 Task: Plan a bus route from Union Square to the Golden Gate Park in San Francisco.
Action: Mouse moved to (372, 122)
Screenshot: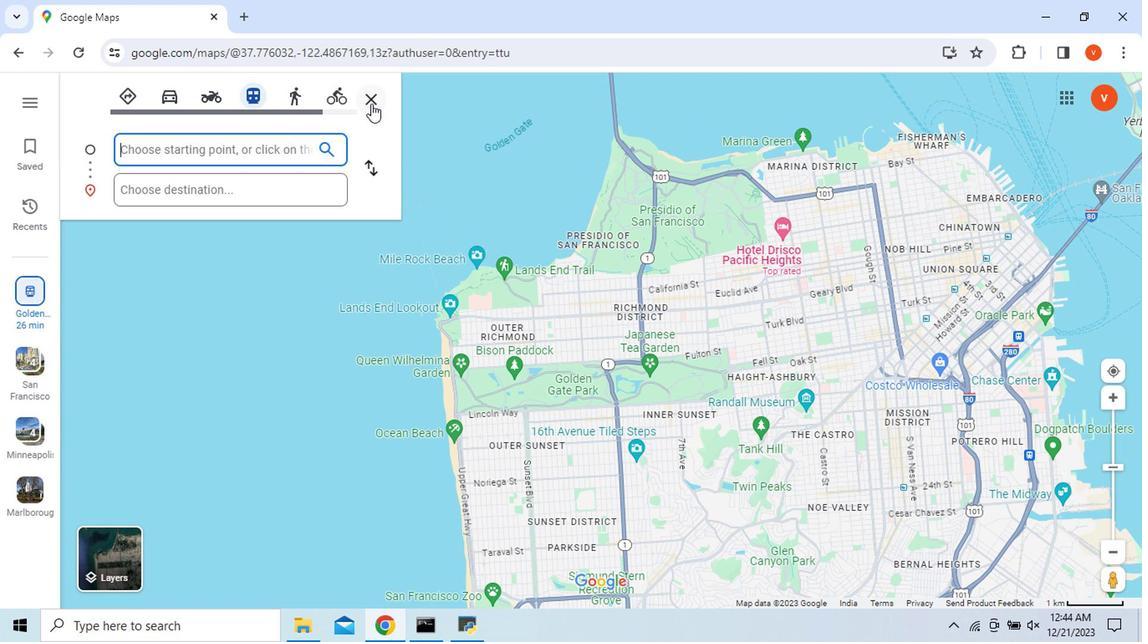 
Action: Mouse pressed left at (372, 122)
Screenshot: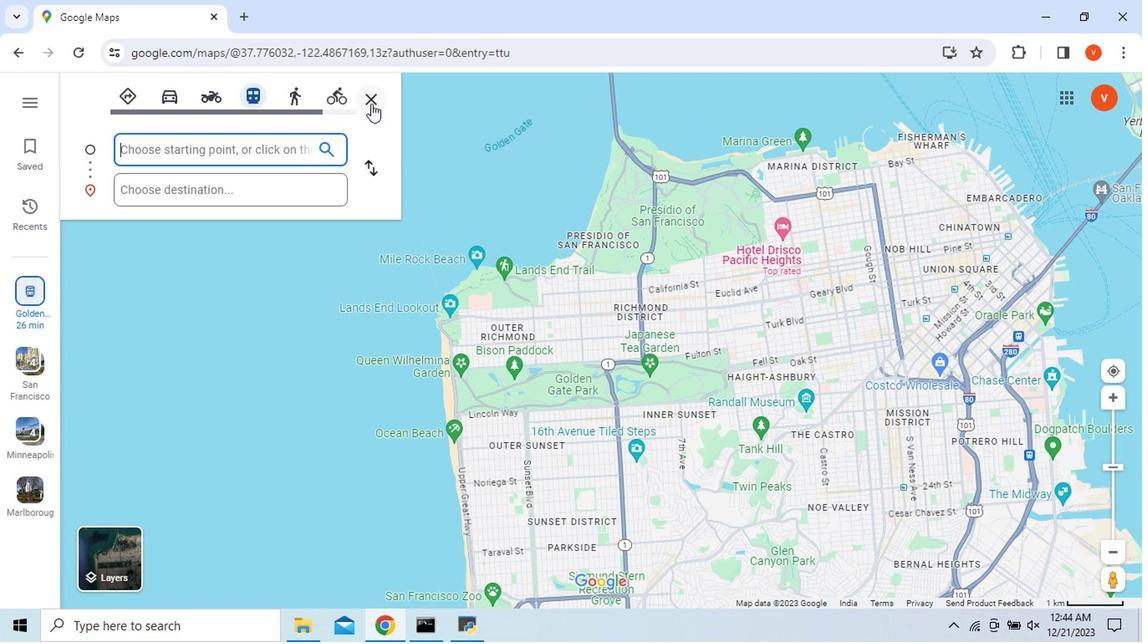 
Action: Mouse moved to (369, 410)
Screenshot: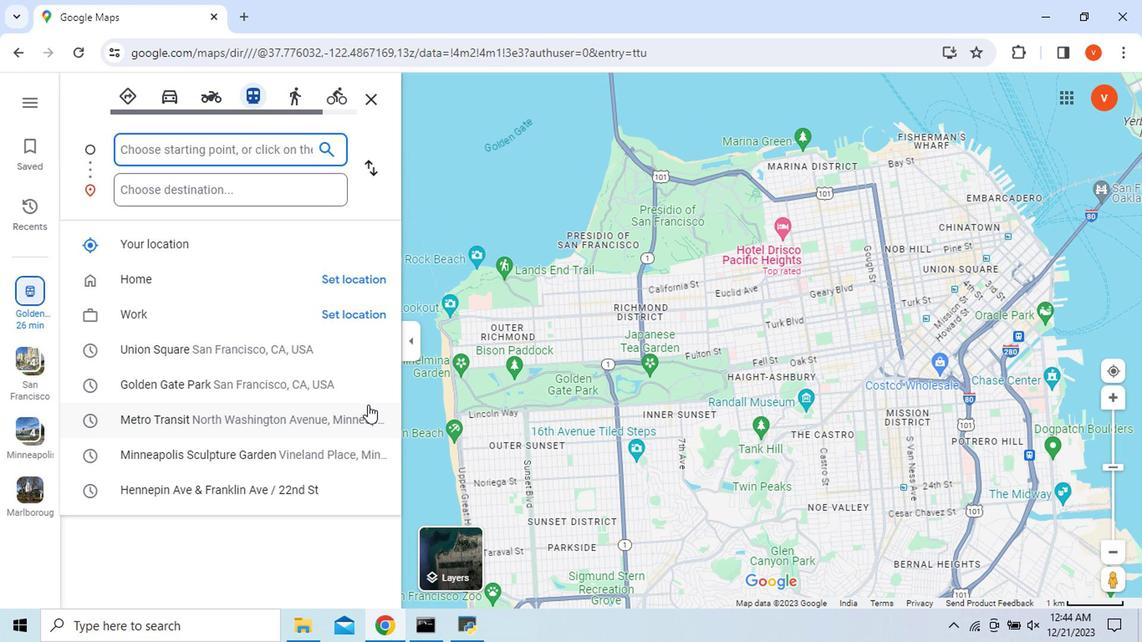 
Action: Key pressed <Key.shift_r>Union<Key.space><Key.shift>Square
Screenshot: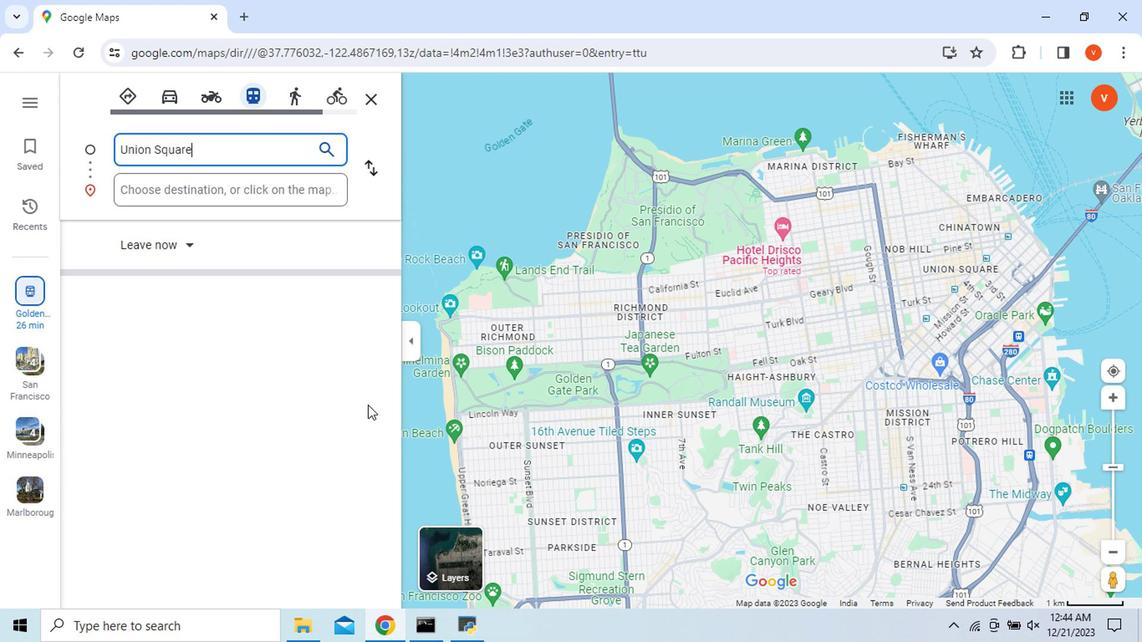 
Action: Mouse moved to (314, 254)
Screenshot: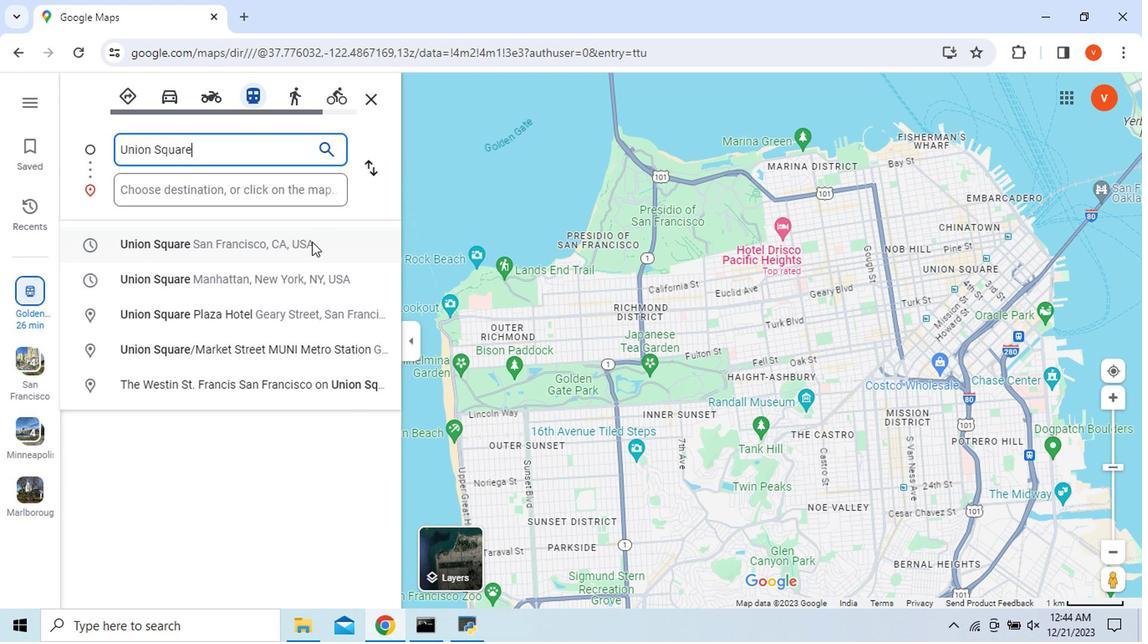 
Action: Mouse pressed left at (314, 254)
Screenshot: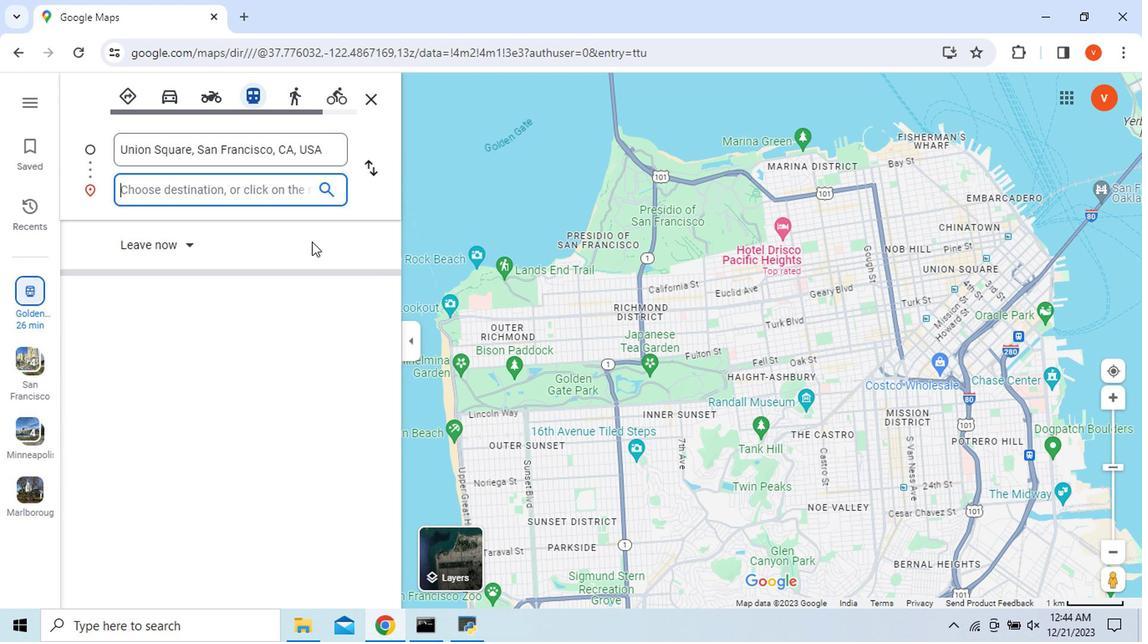 
Action: Mouse moved to (194, 205)
Screenshot: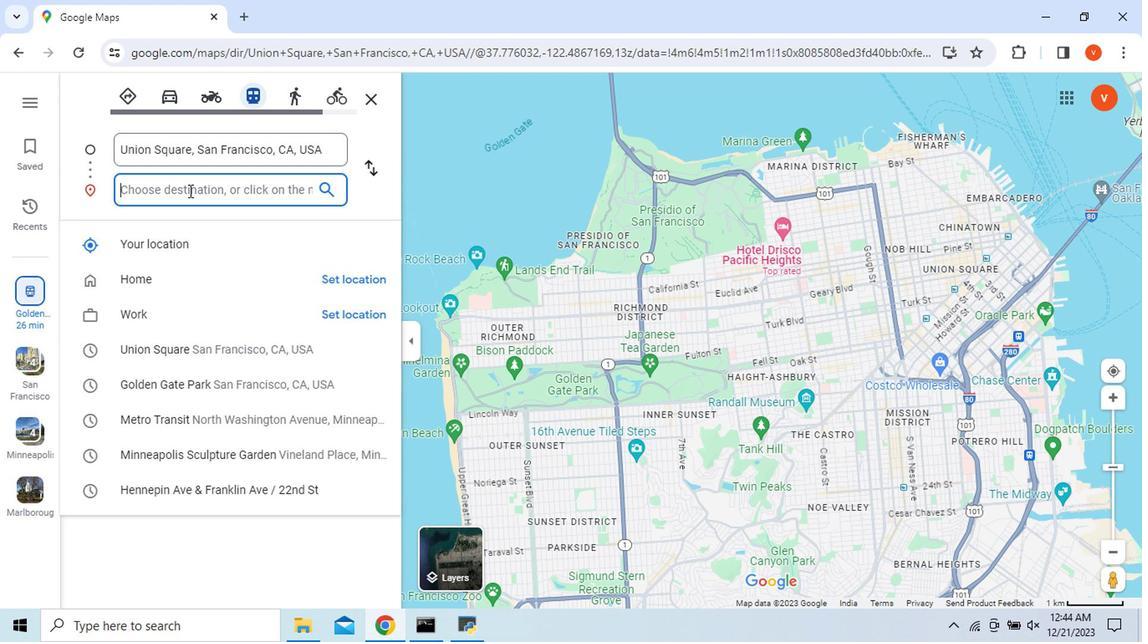 
Action: Key pressed <Key.shift>Golden
Screenshot: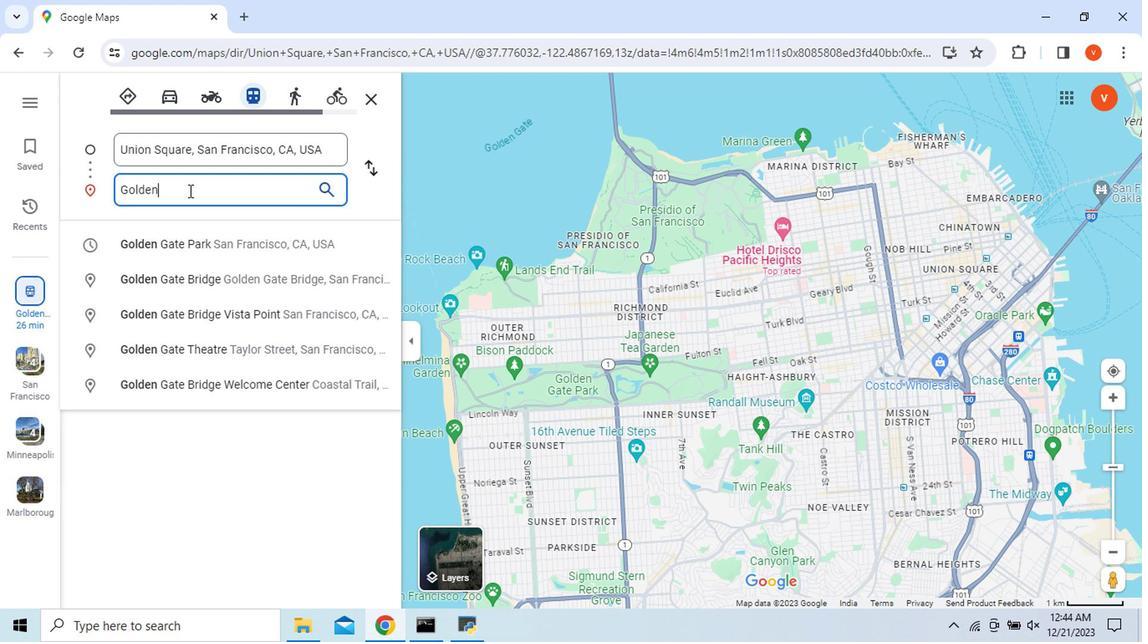 
Action: Mouse moved to (227, 256)
Screenshot: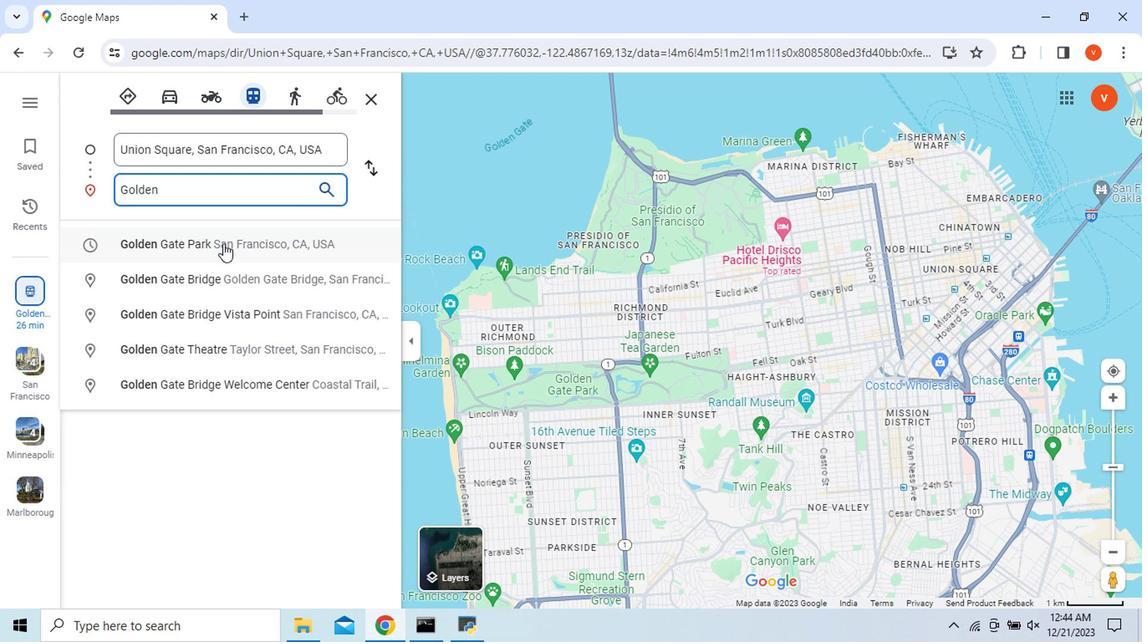 
Action: Mouse pressed left at (227, 256)
Screenshot: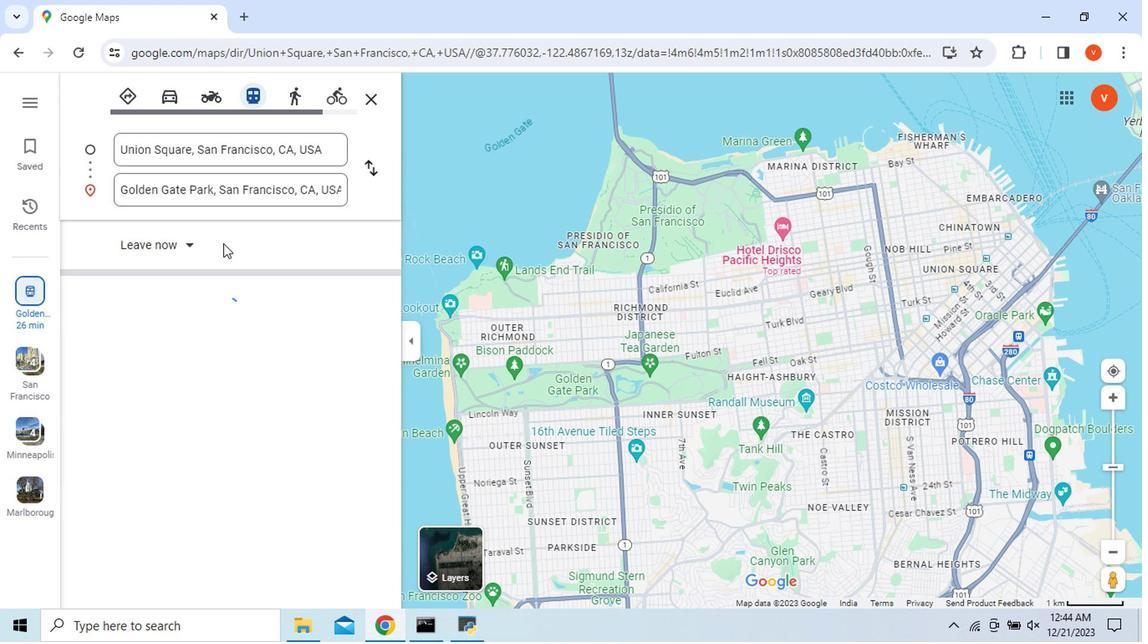 
Action: Mouse moved to (257, 114)
Screenshot: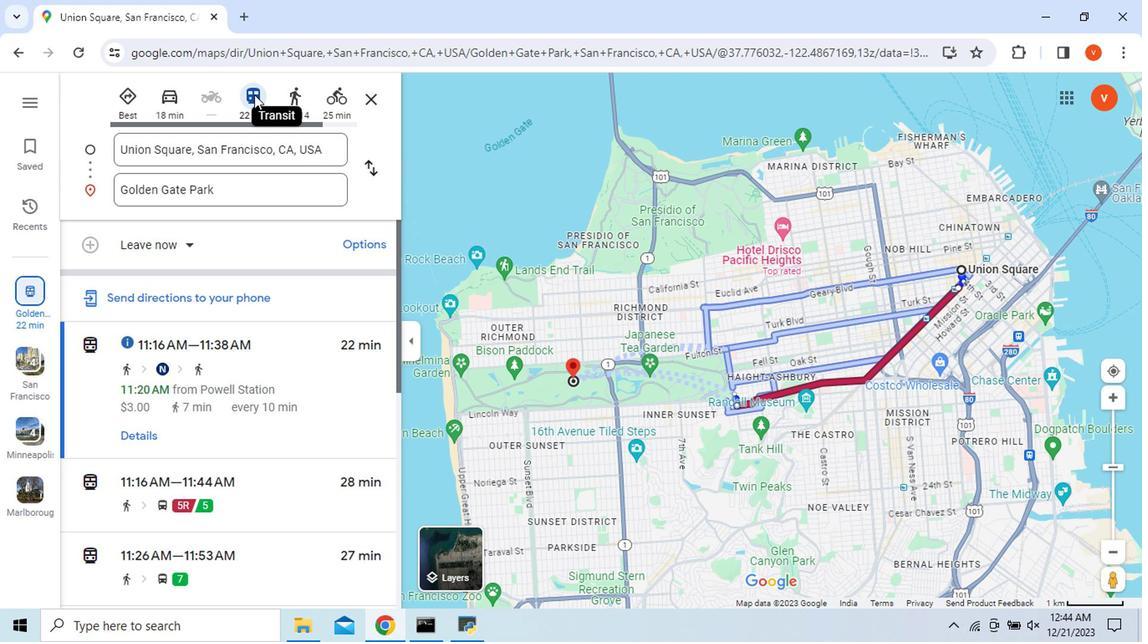 
Action: Mouse pressed left at (257, 114)
Screenshot: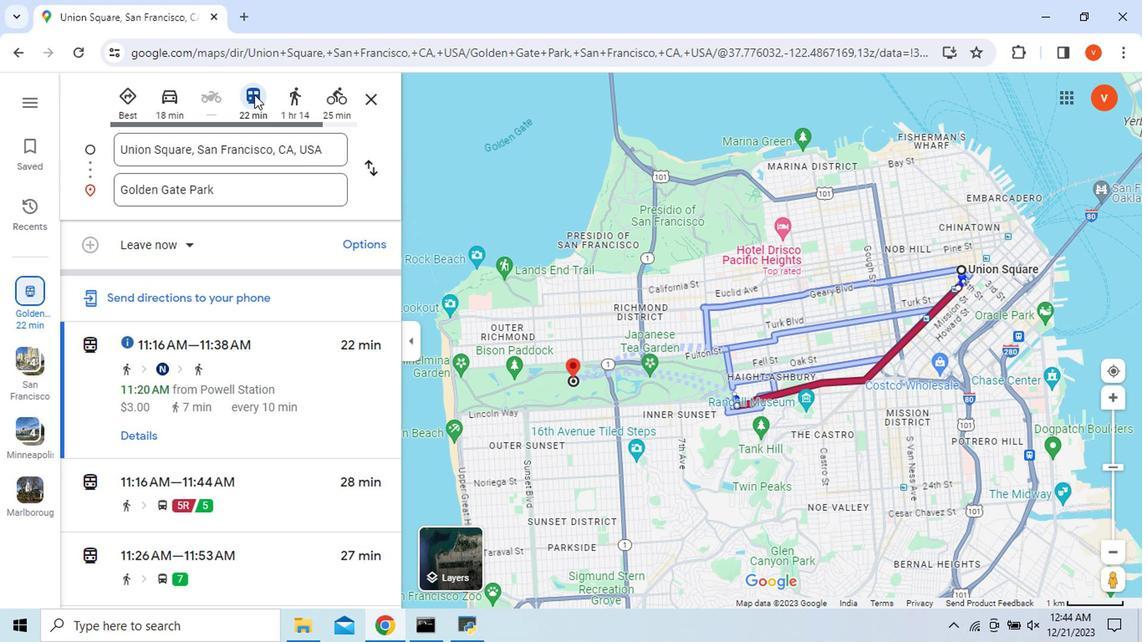 
Action: Mouse moved to (360, 252)
Screenshot: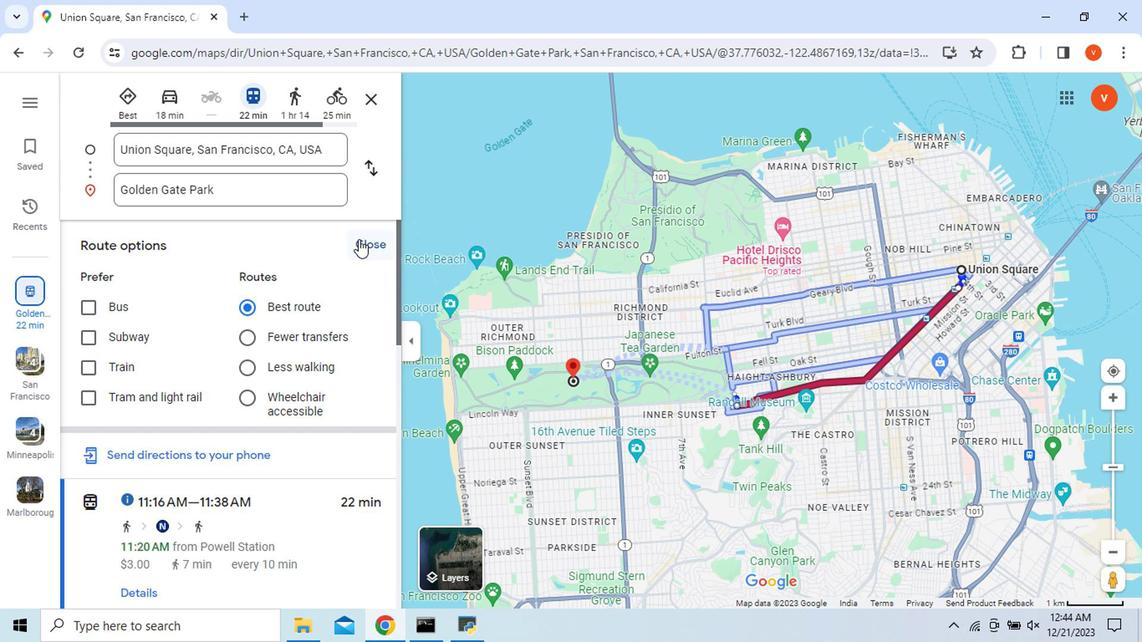 
Action: Mouse pressed left at (360, 252)
Screenshot: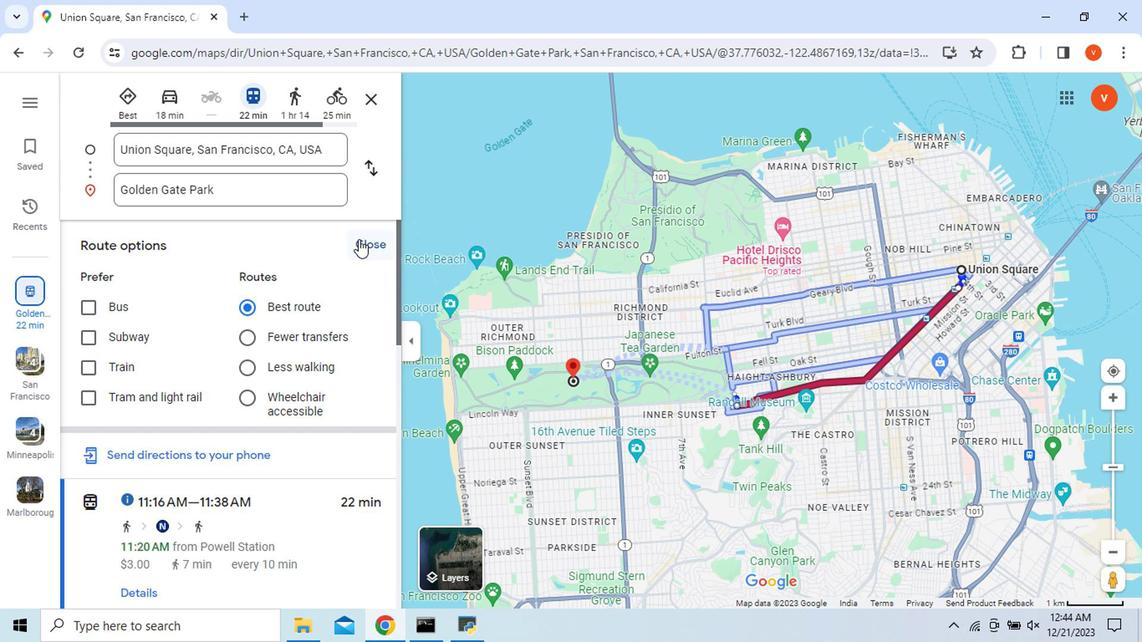 
Action: Mouse moved to (92, 317)
Screenshot: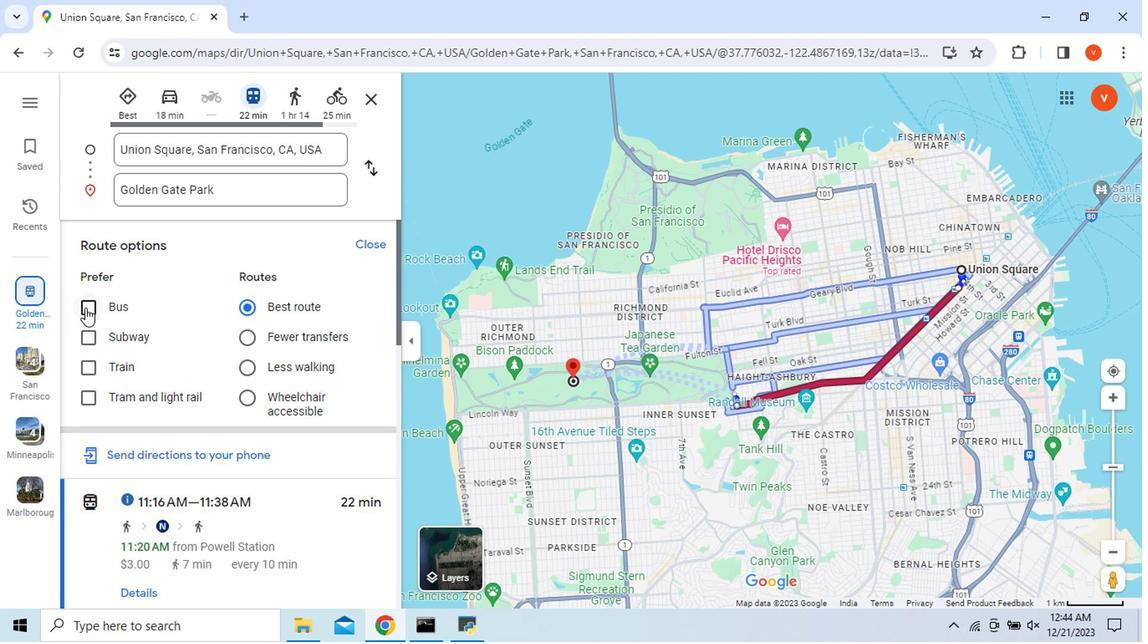 
Action: Mouse pressed left at (92, 317)
Screenshot: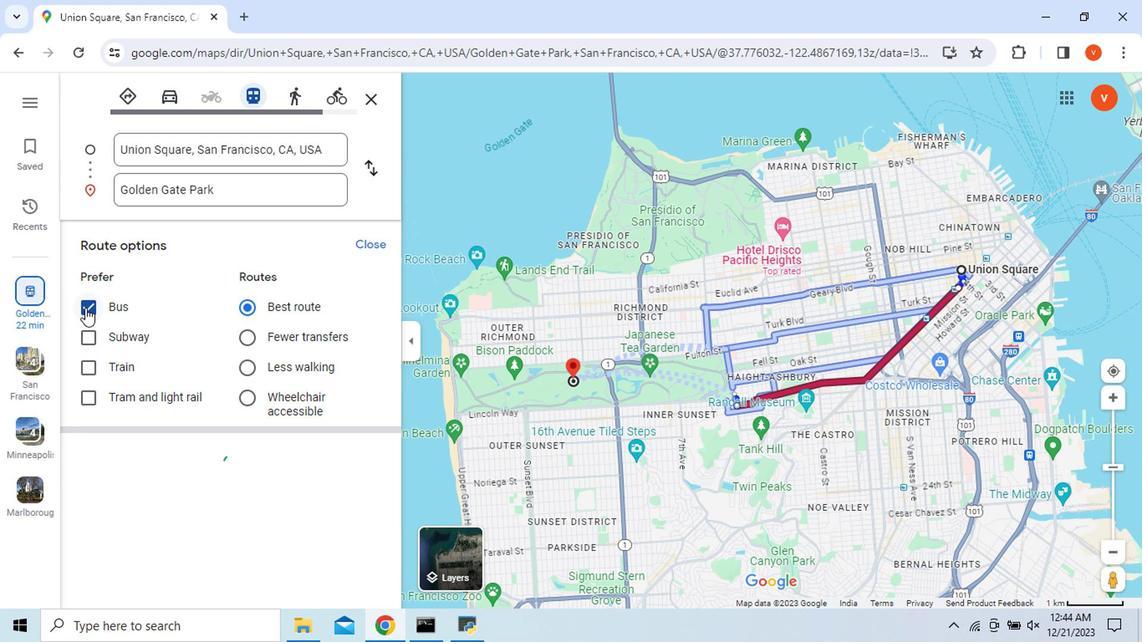 
Action: Mouse moved to (334, 563)
Screenshot: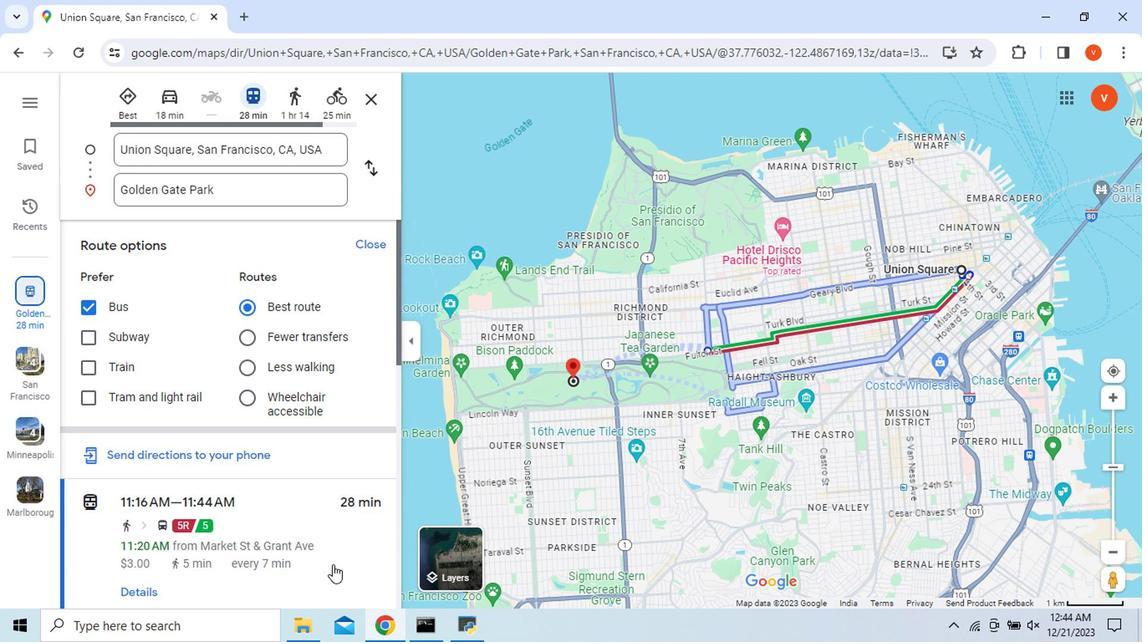 
Action: Mouse scrolled (334, 562) with delta (0, 0)
Screenshot: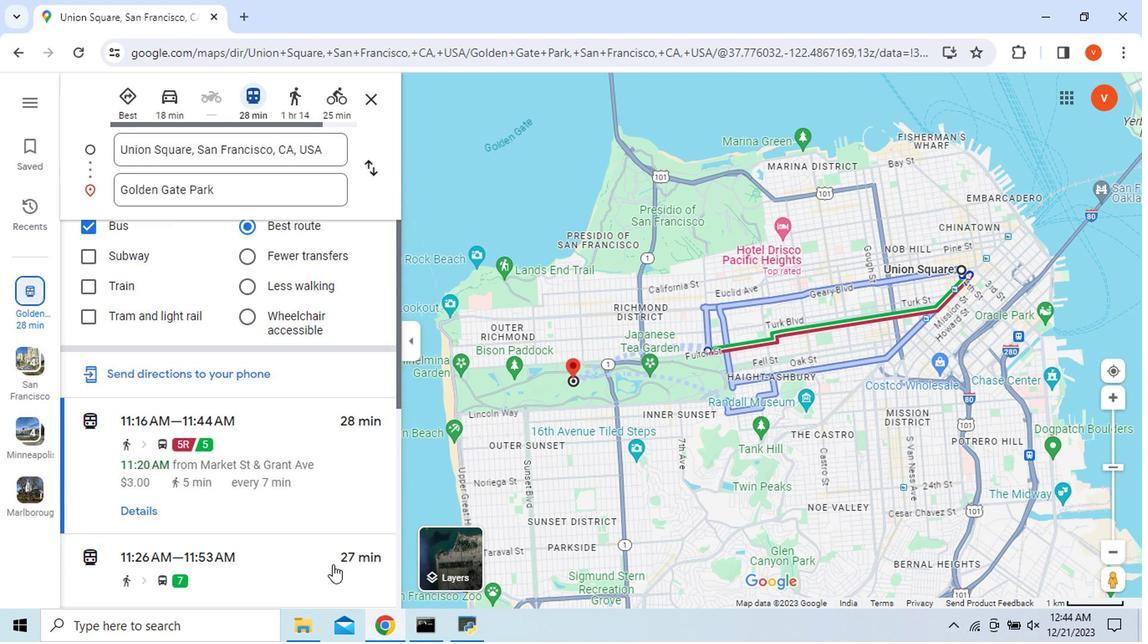 
Action: Mouse moved to (129, 504)
Screenshot: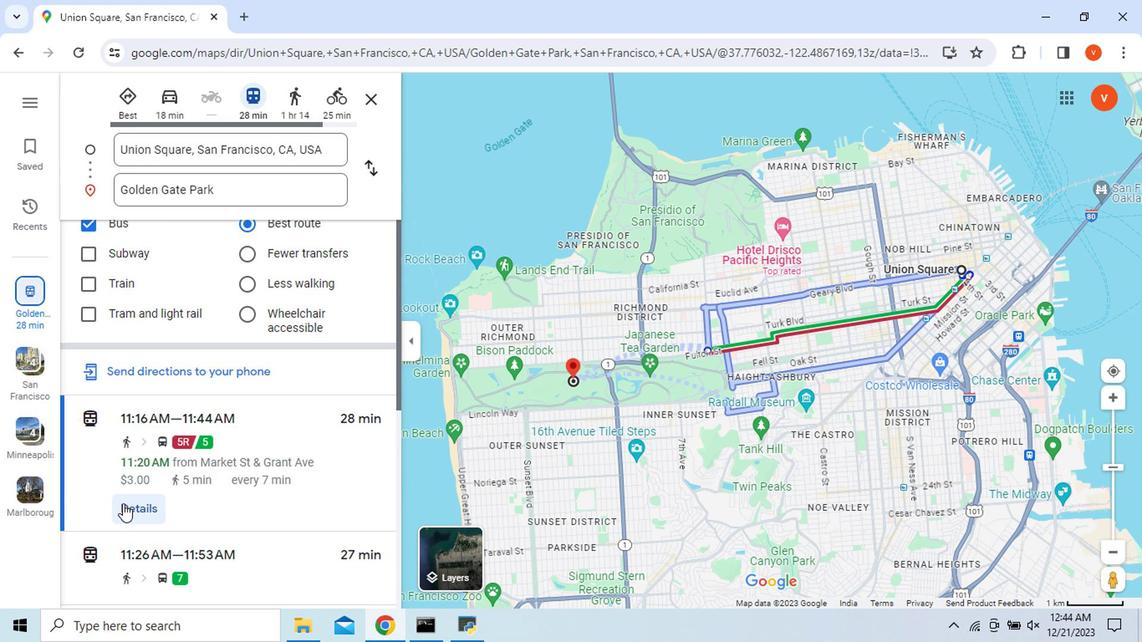 
Action: Mouse pressed left at (129, 504)
Screenshot: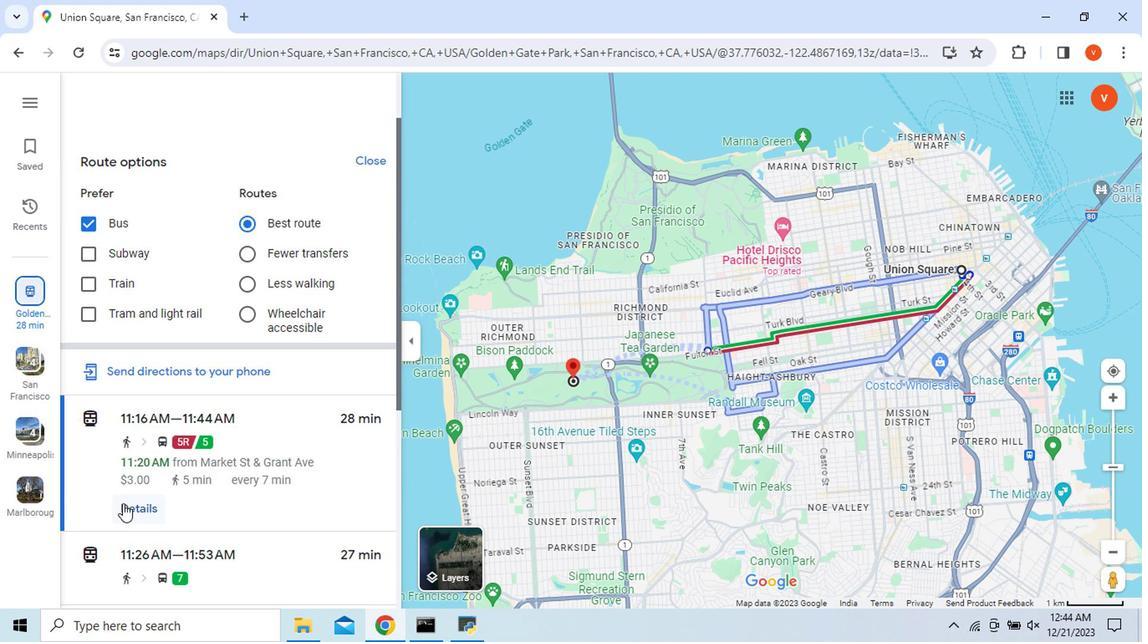 
Action: Mouse moved to (323, 462)
Screenshot: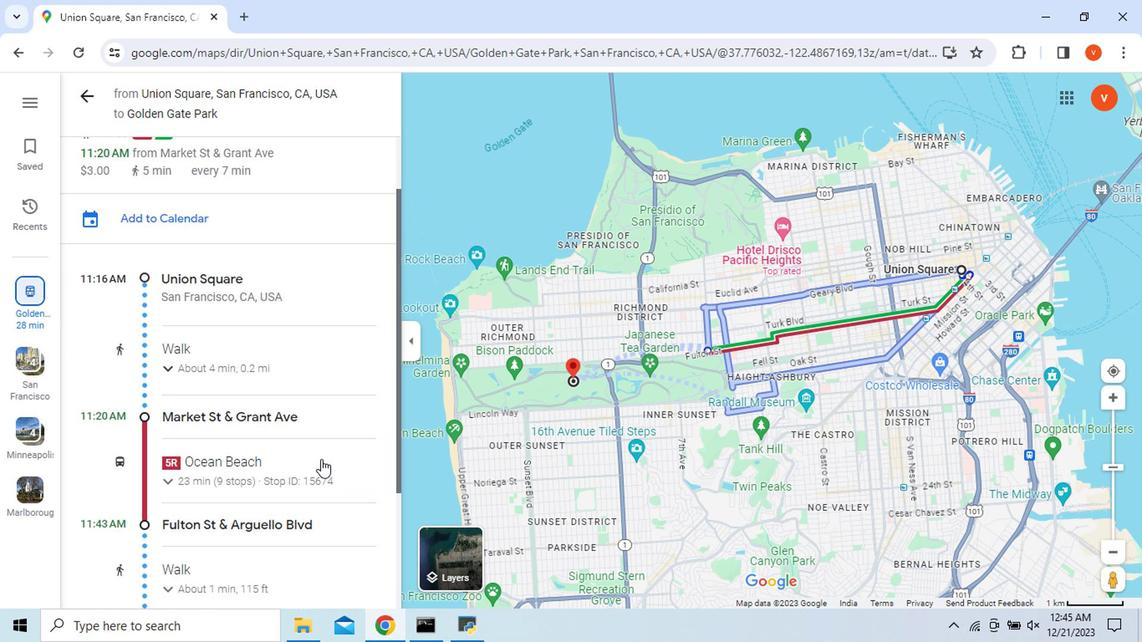
Action: Mouse scrolled (323, 461) with delta (0, 0)
Screenshot: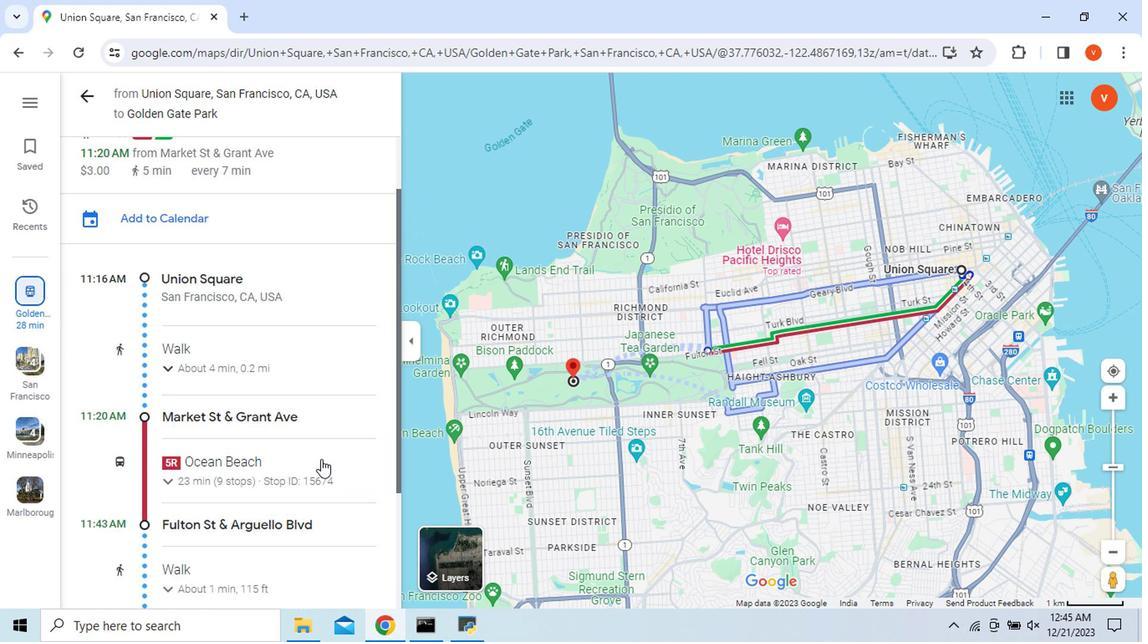 
Action: Mouse scrolled (323, 461) with delta (0, 0)
Screenshot: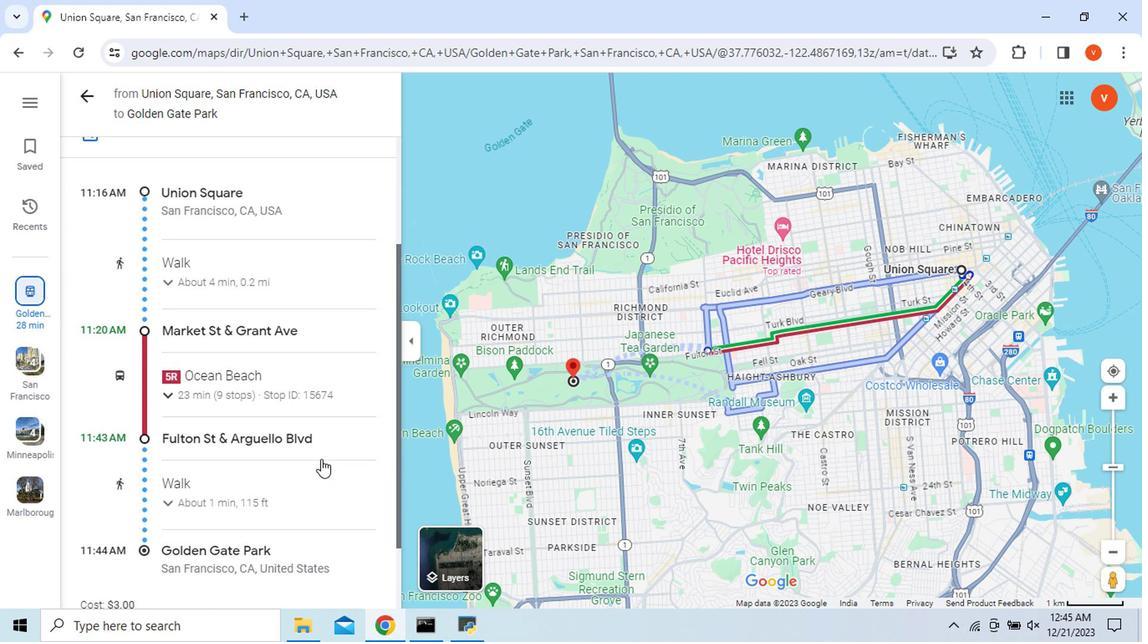 
Action: Mouse scrolled (323, 461) with delta (0, 0)
Screenshot: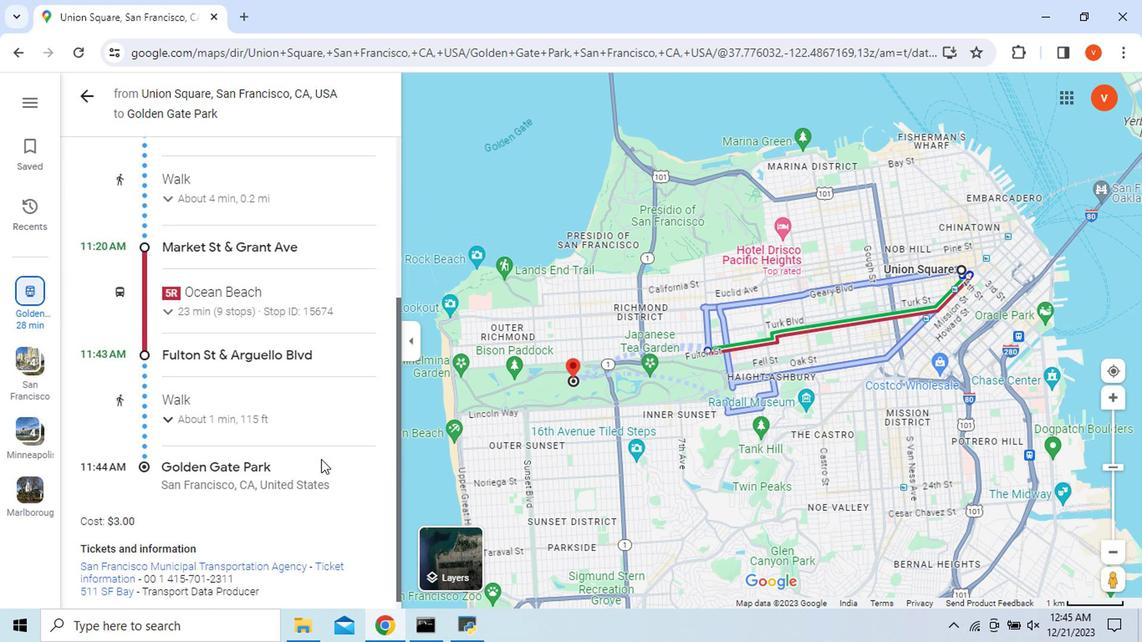 
Action: Mouse scrolled (323, 461) with delta (0, 0)
Screenshot: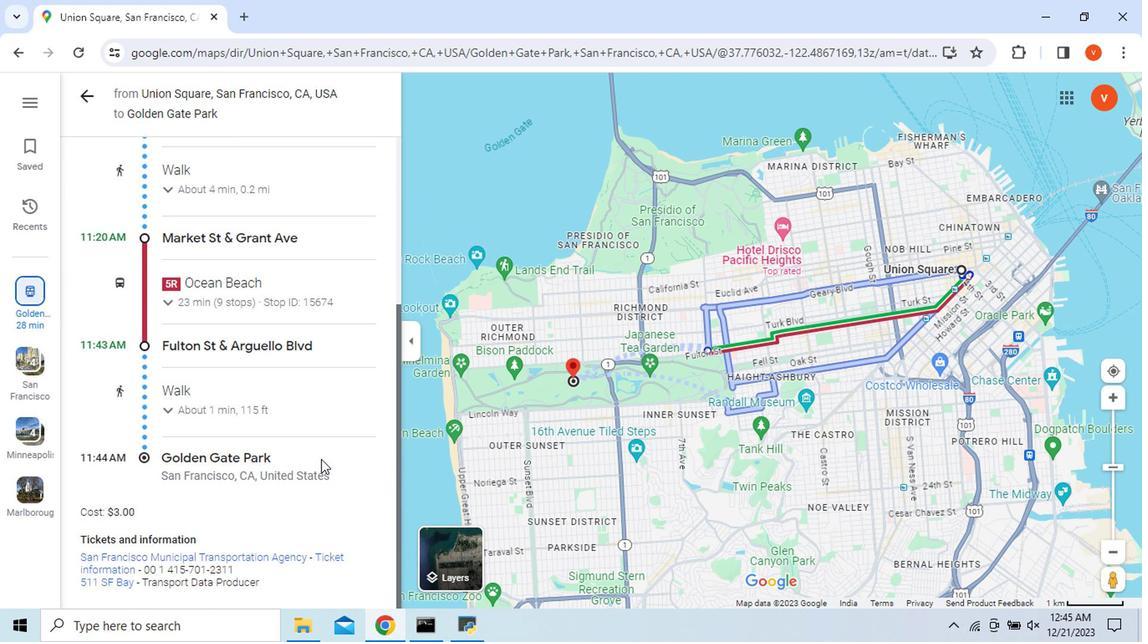 
Action: Mouse moved to (88, 114)
Screenshot: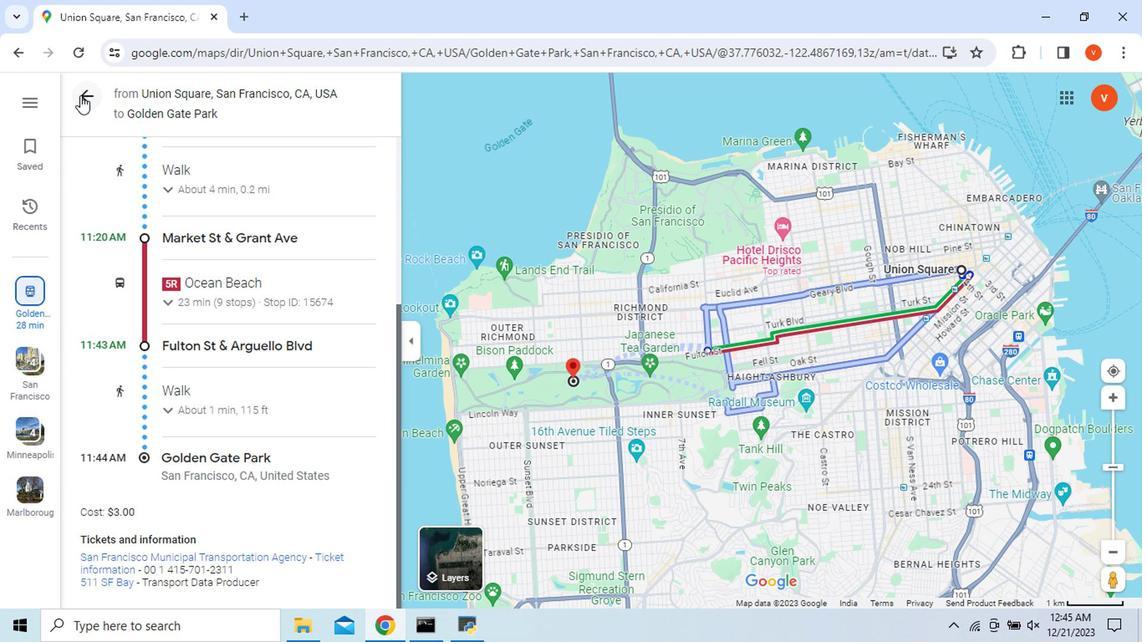 
Action: Mouse pressed left at (88, 114)
Screenshot: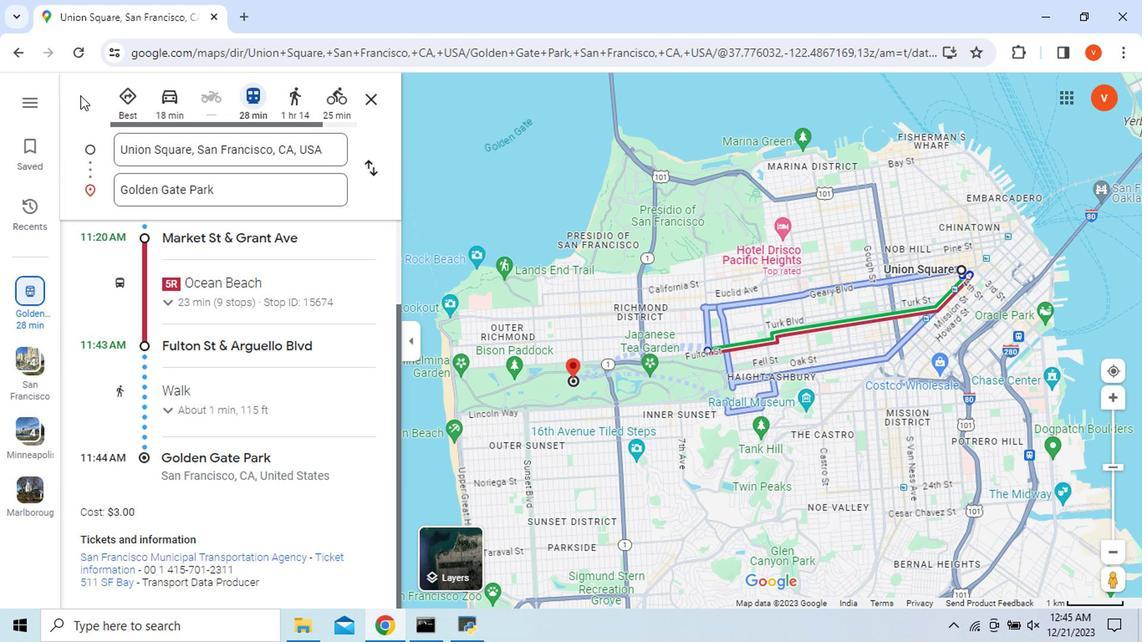 
Action: Mouse moved to (230, 508)
Screenshot: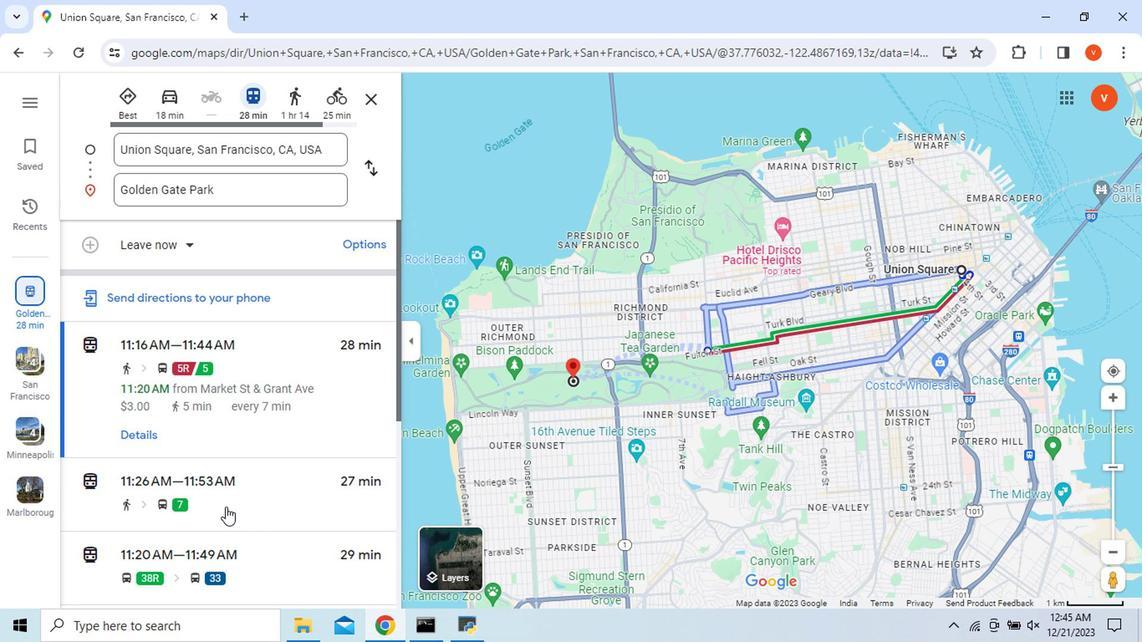 
Action: Mouse pressed left at (230, 508)
Screenshot: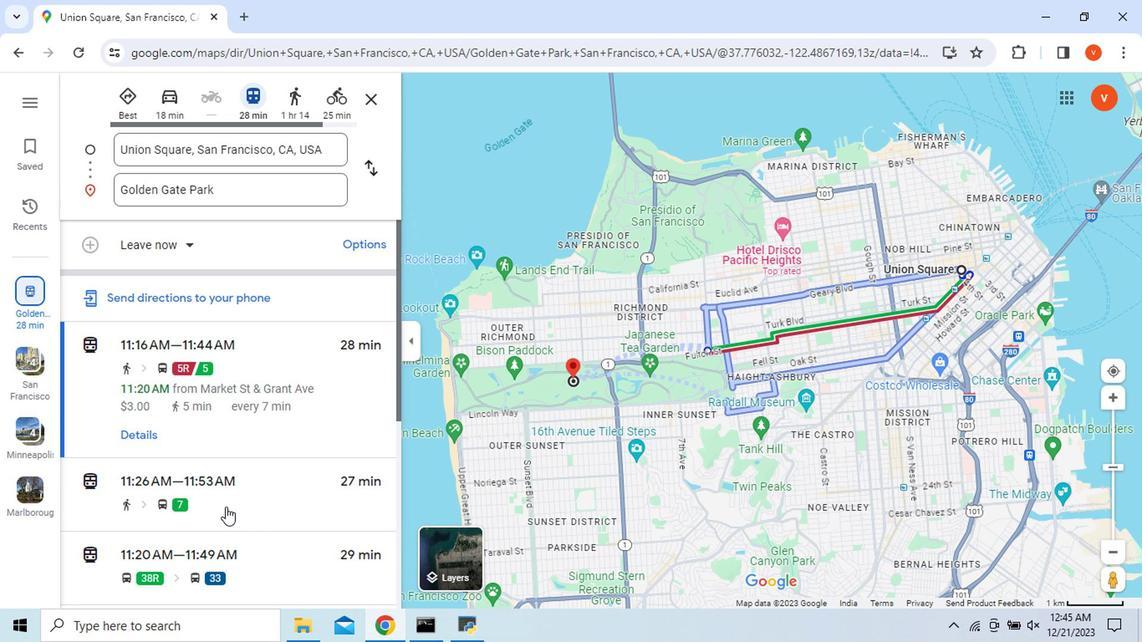 
Action: Mouse moved to (154, 511)
Screenshot: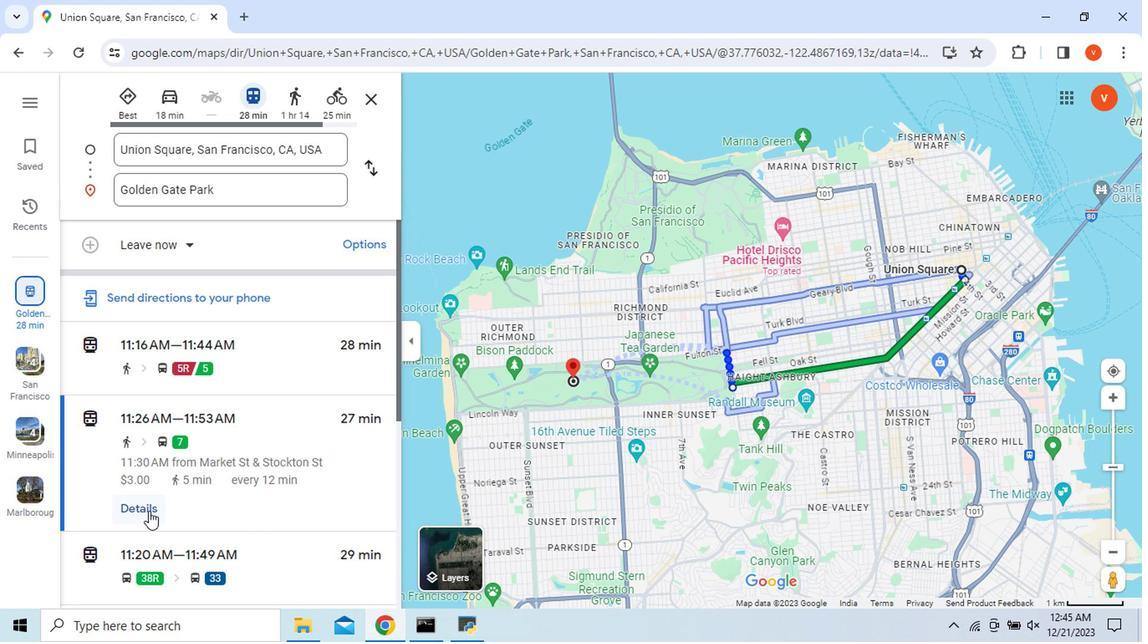 
Action: Mouse pressed left at (154, 511)
Screenshot: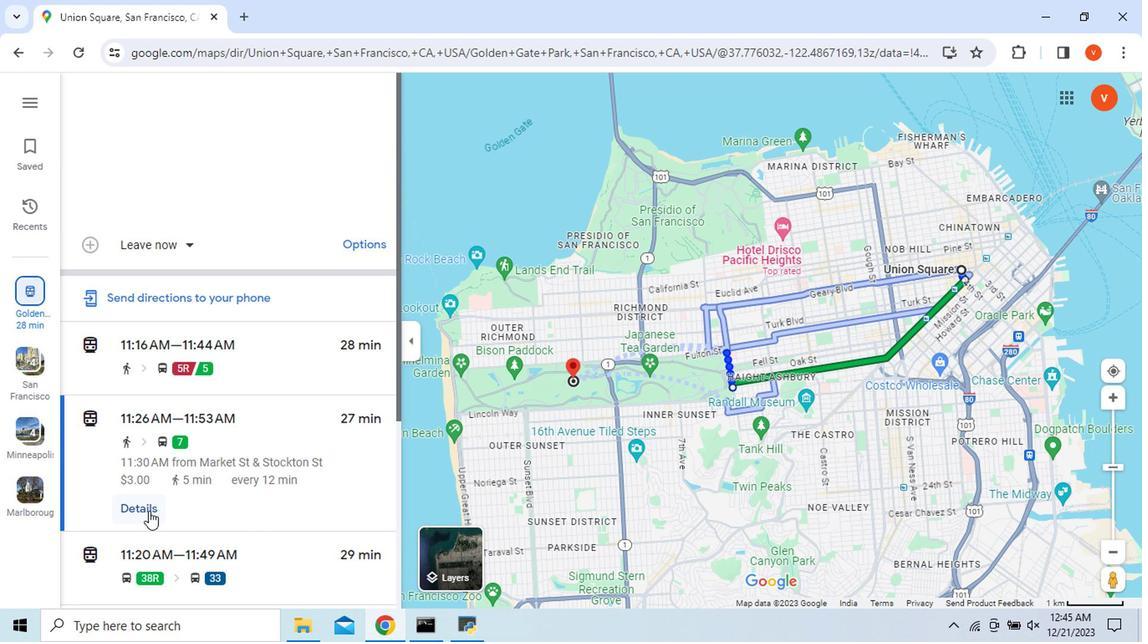 
Action: Mouse moved to (350, 415)
Screenshot: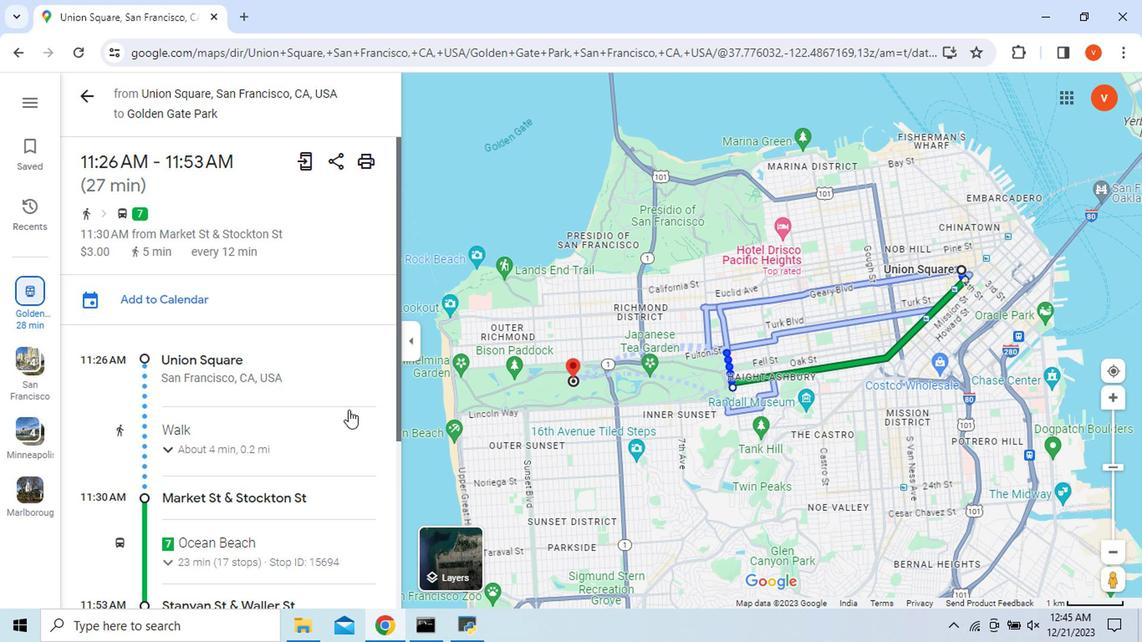 
Action: Mouse scrolled (350, 414) with delta (0, 0)
Screenshot: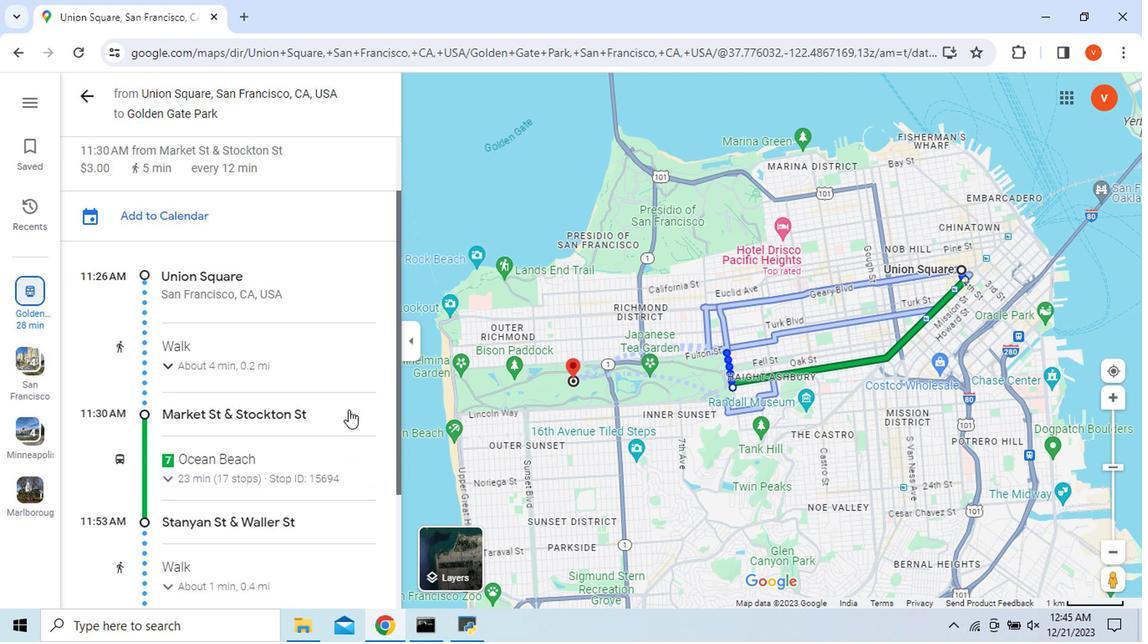 
Action: Mouse scrolled (350, 414) with delta (0, 0)
Screenshot: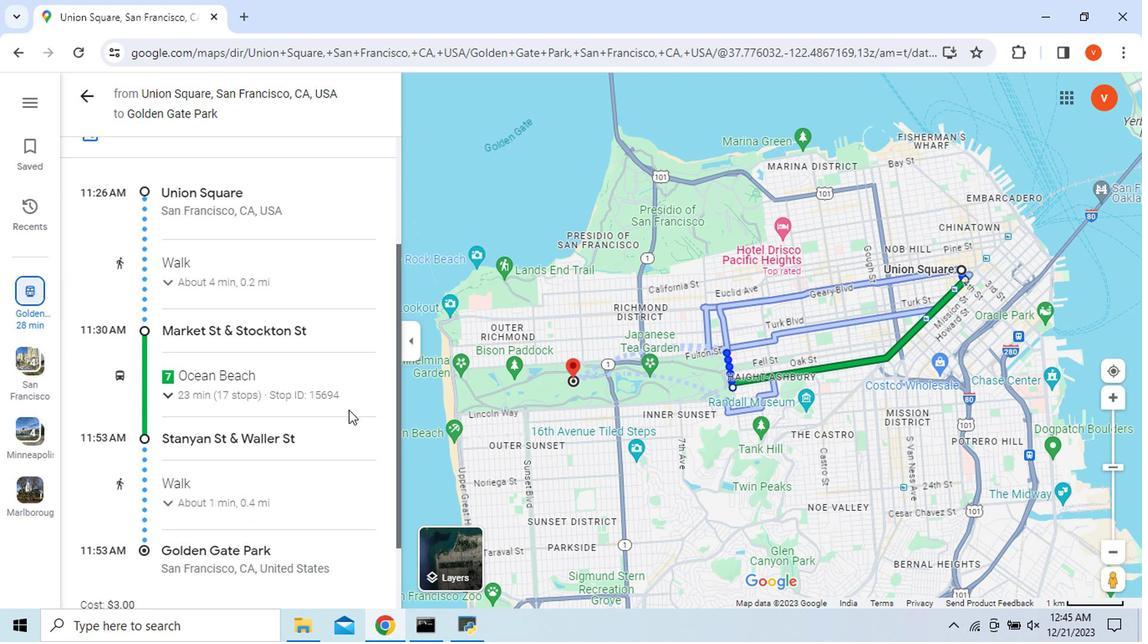 
Action: Mouse moved to (170, 292)
Screenshot: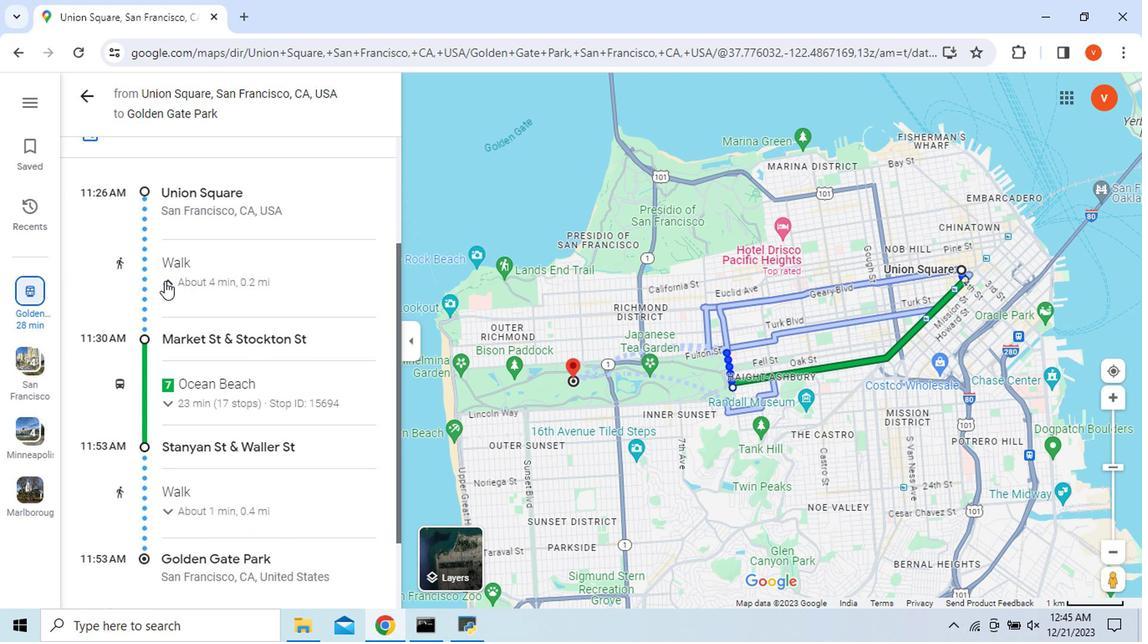 
Action: Mouse pressed left at (170, 292)
Screenshot: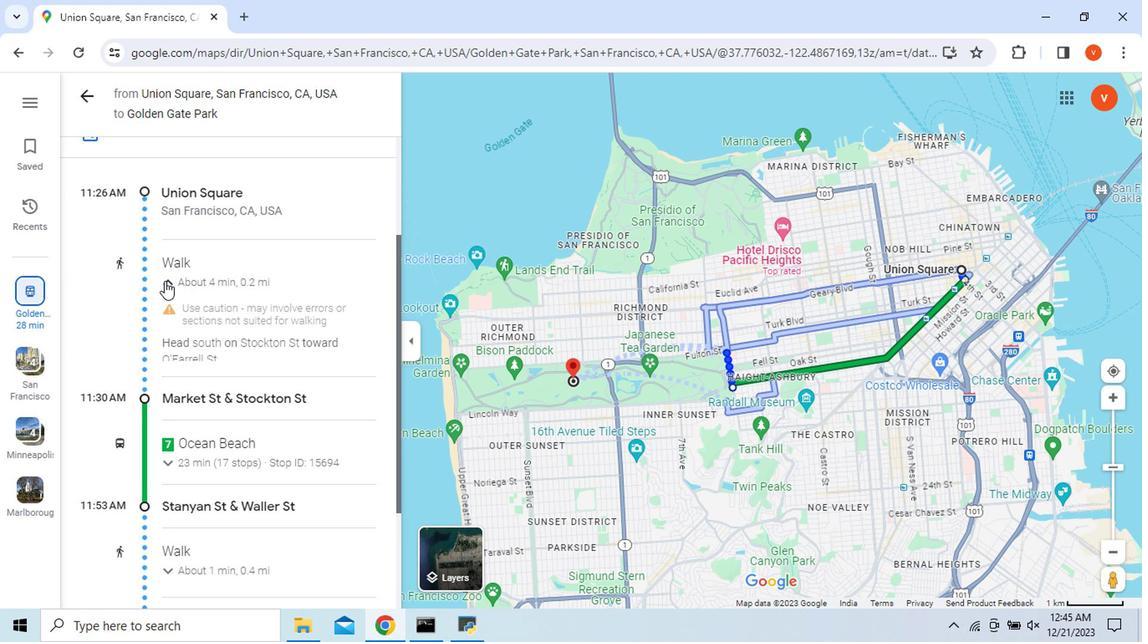
Action: Mouse moved to (327, 436)
Screenshot: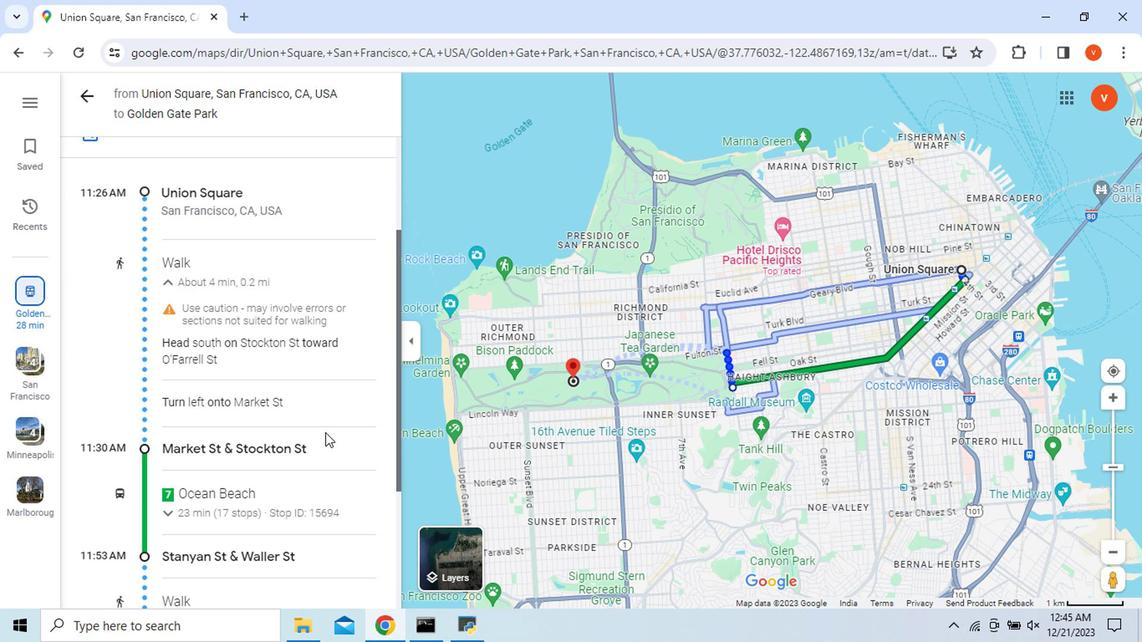 
Action: Mouse scrolled (327, 436) with delta (0, 0)
Screenshot: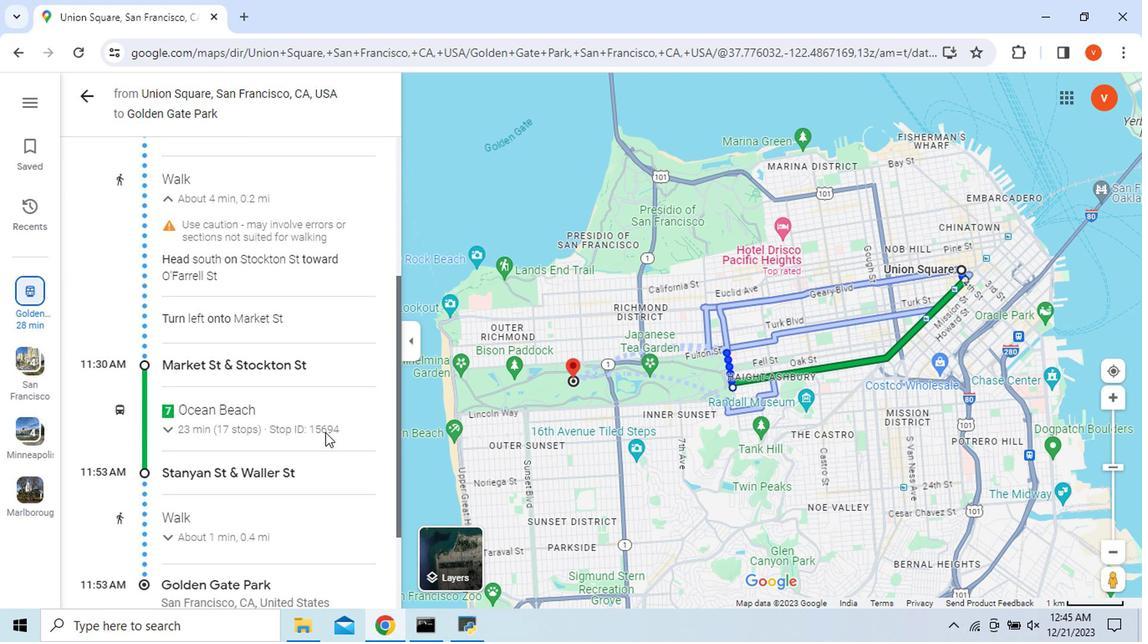 
Action: Mouse moved to (174, 438)
Screenshot: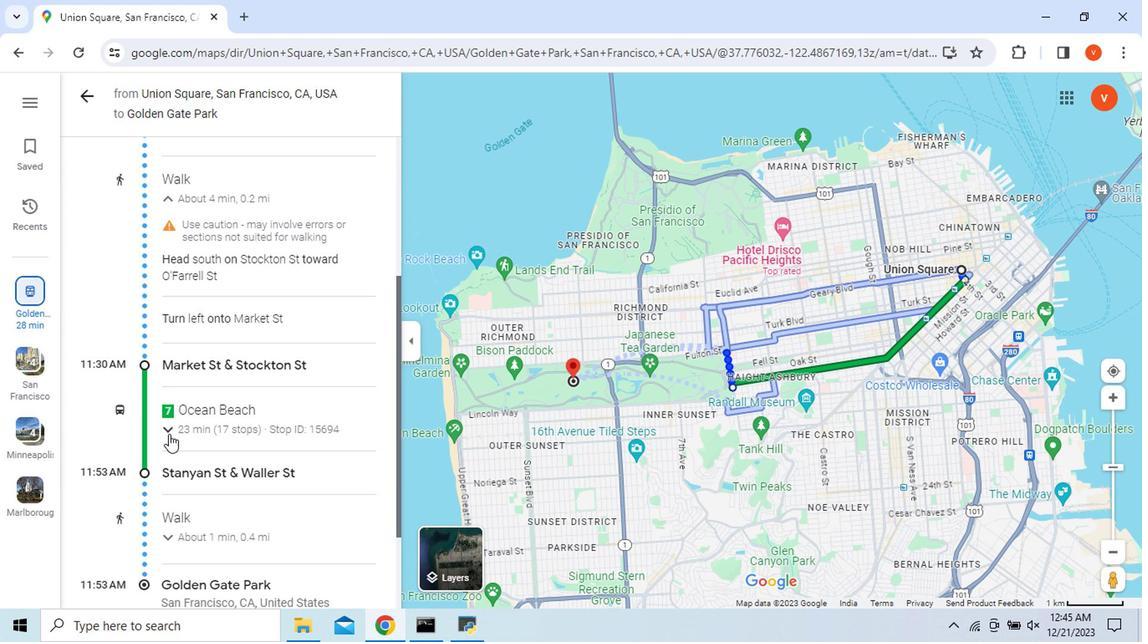 
Action: Mouse pressed left at (174, 438)
Screenshot: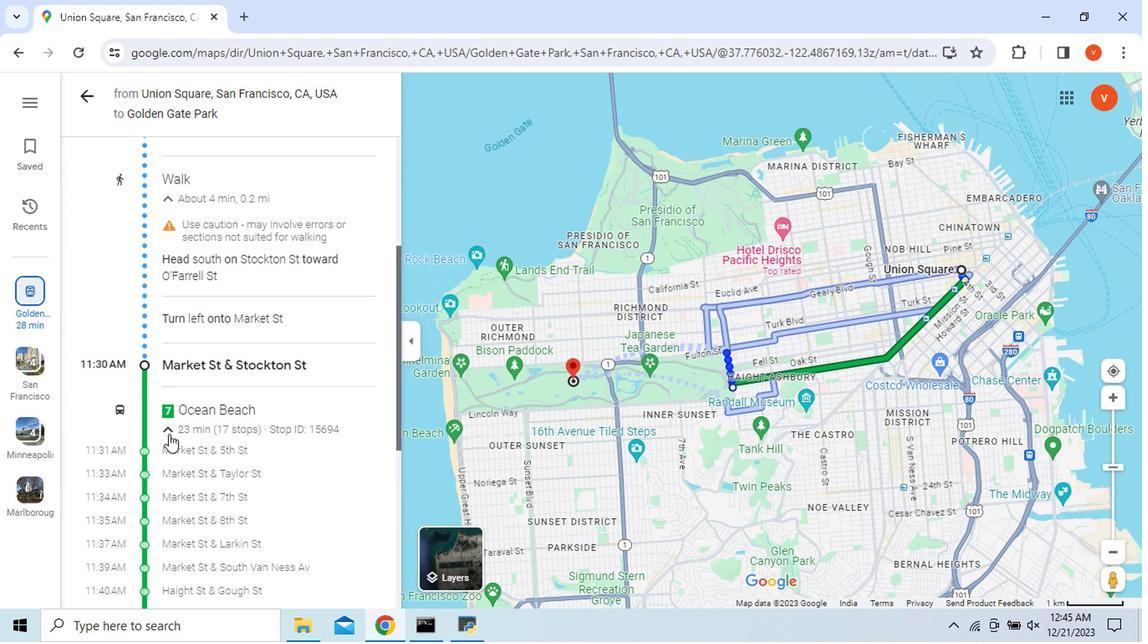 
Action: Mouse moved to (334, 513)
Screenshot: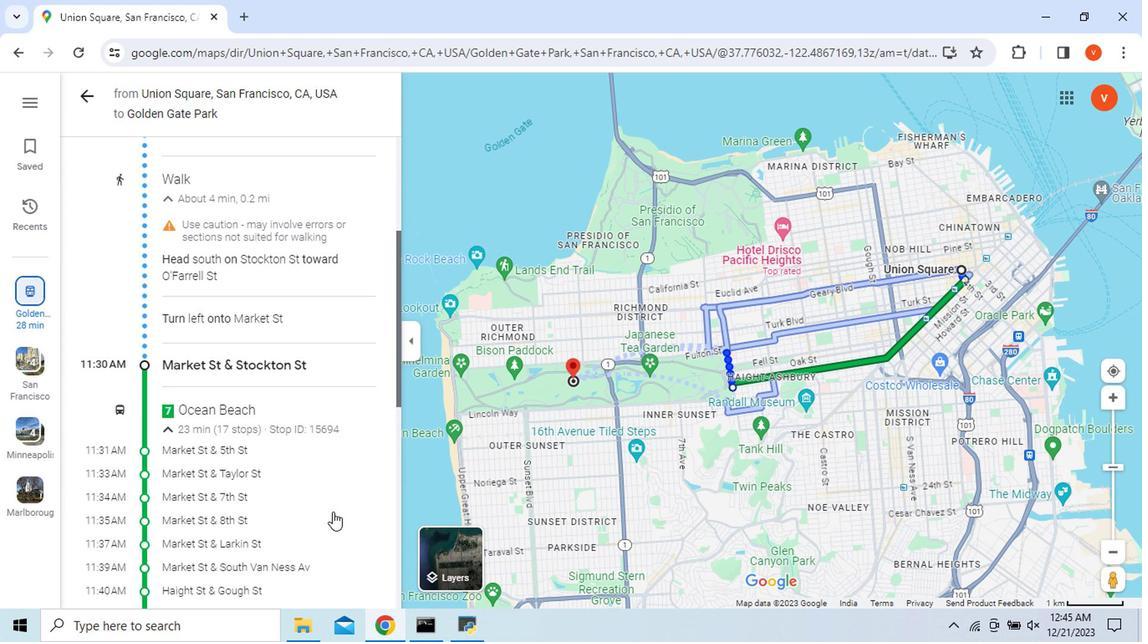 
Action: Mouse scrolled (334, 511) with delta (0, -1)
Screenshot: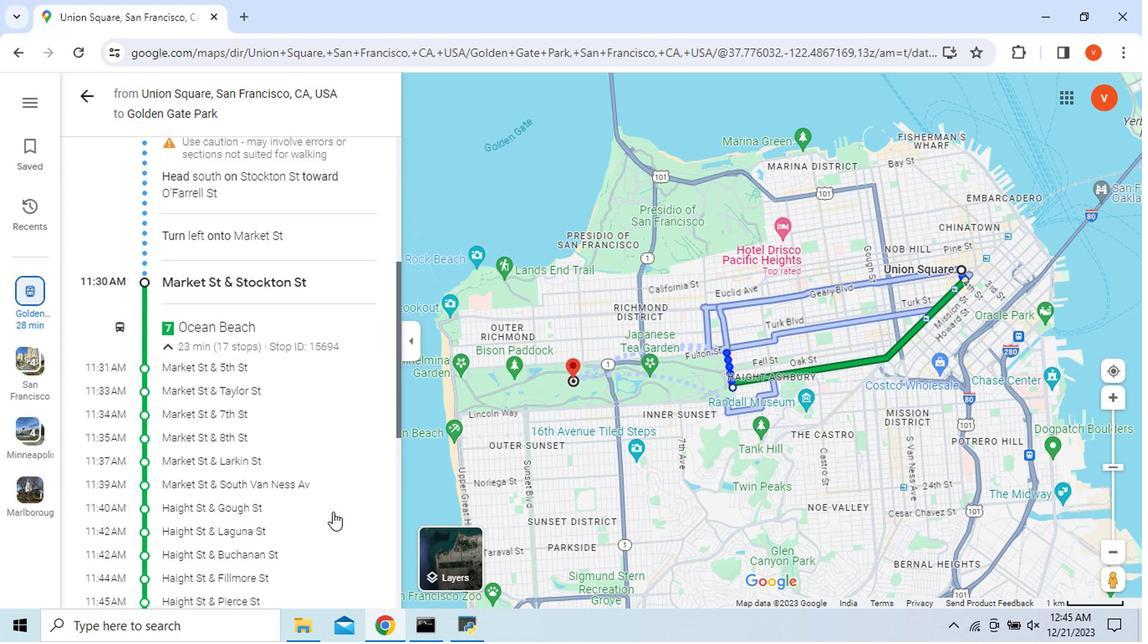 
Action: Mouse scrolled (334, 511) with delta (0, -1)
Screenshot: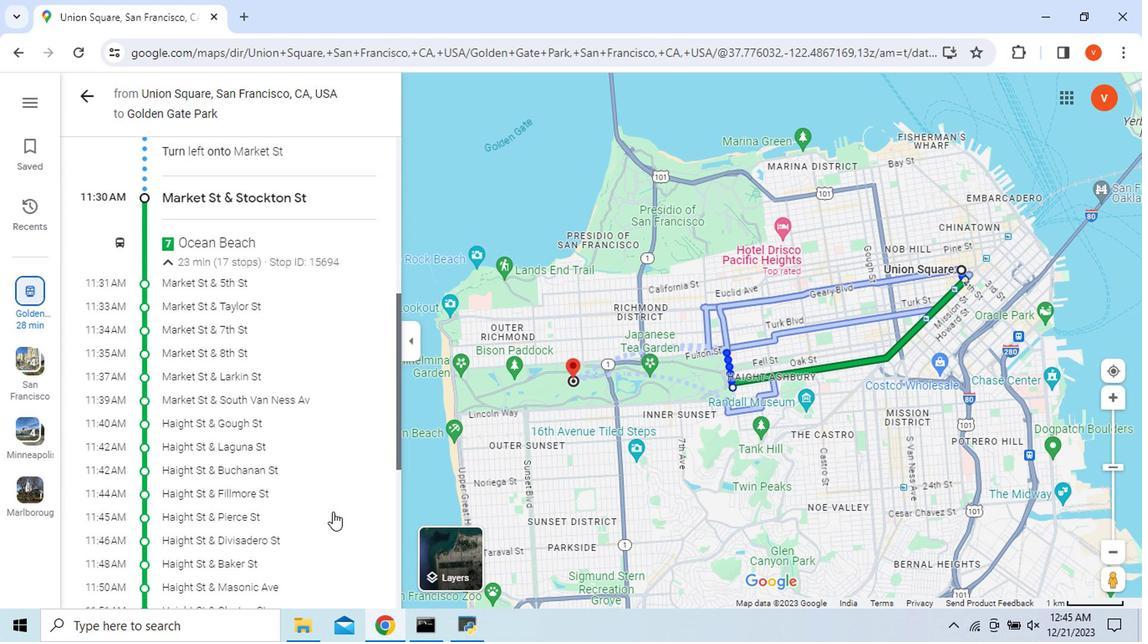 
Action: Mouse scrolled (334, 511) with delta (0, -1)
Screenshot: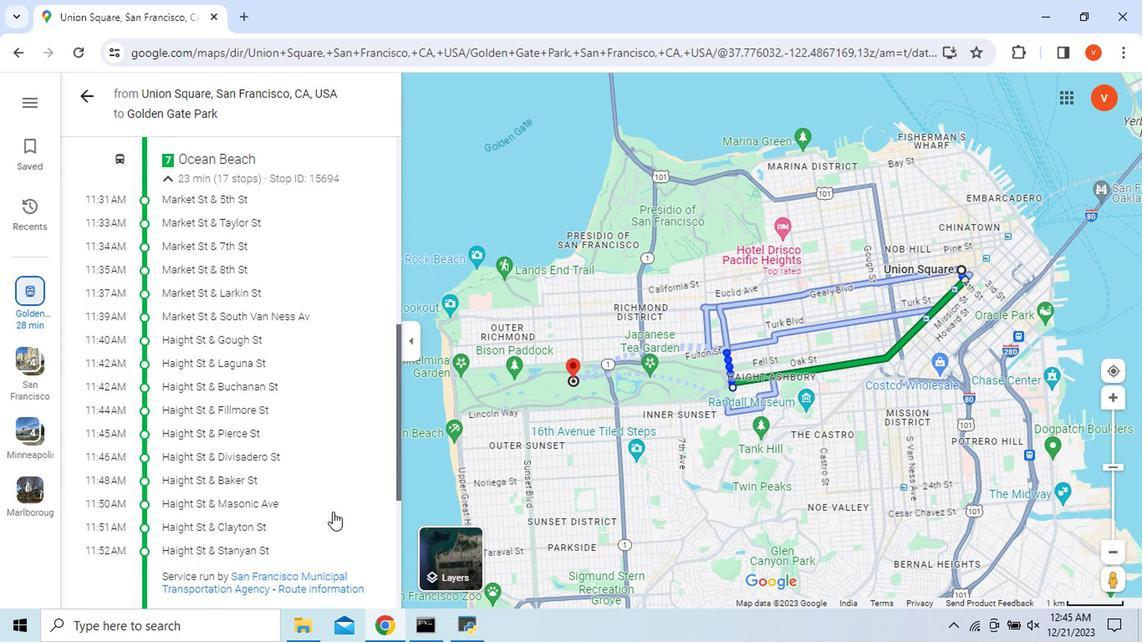 
Action: Mouse scrolled (334, 511) with delta (0, -1)
Screenshot: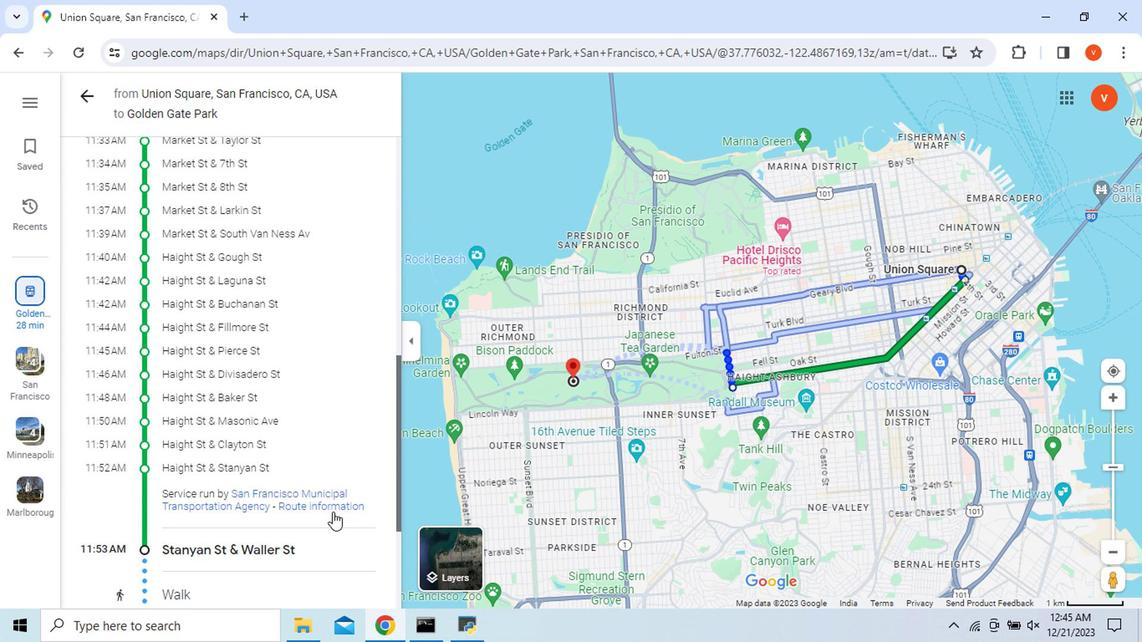 
Action: Mouse scrolled (334, 511) with delta (0, -1)
Screenshot: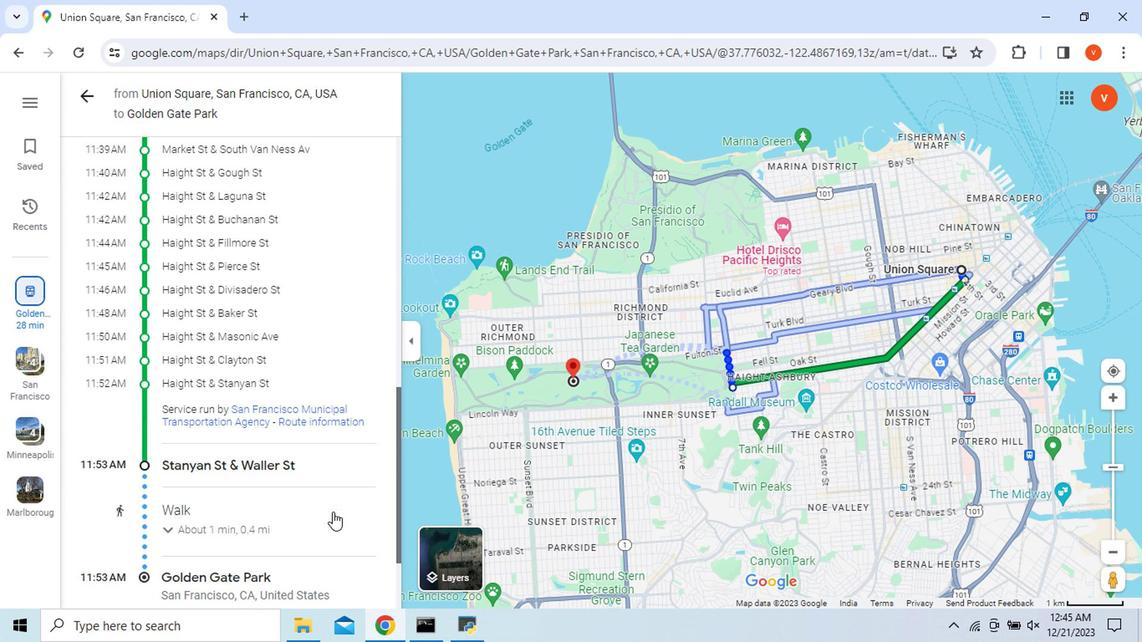 
Action: Mouse scrolled (334, 511) with delta (0, -1)
Screenshot: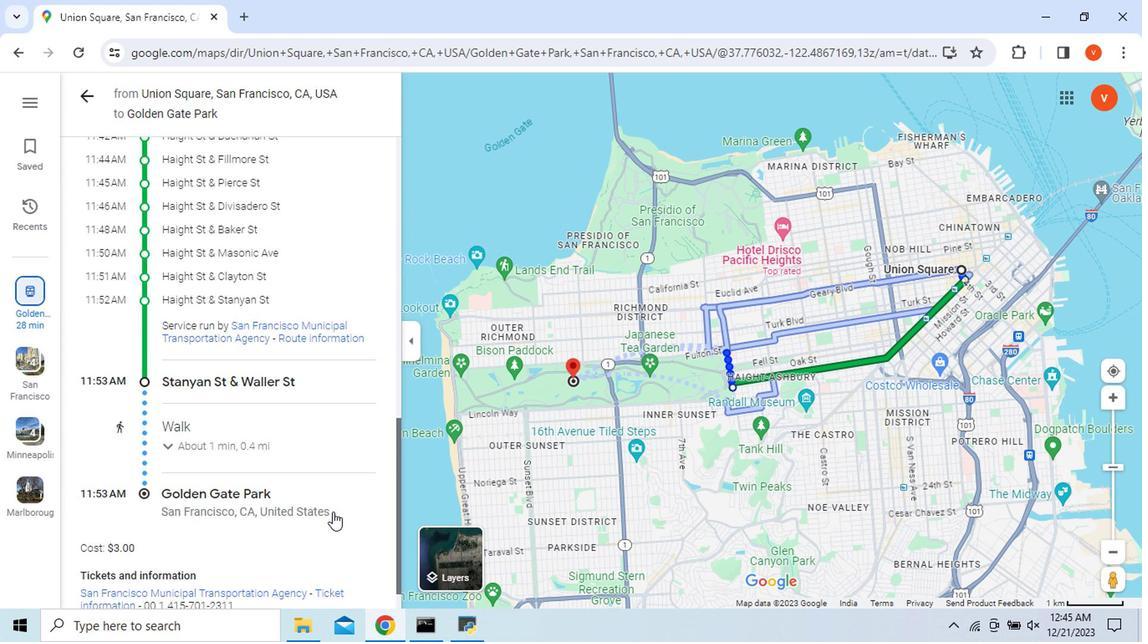 
Action: Mouse moved to (174, 451)
Screenshot: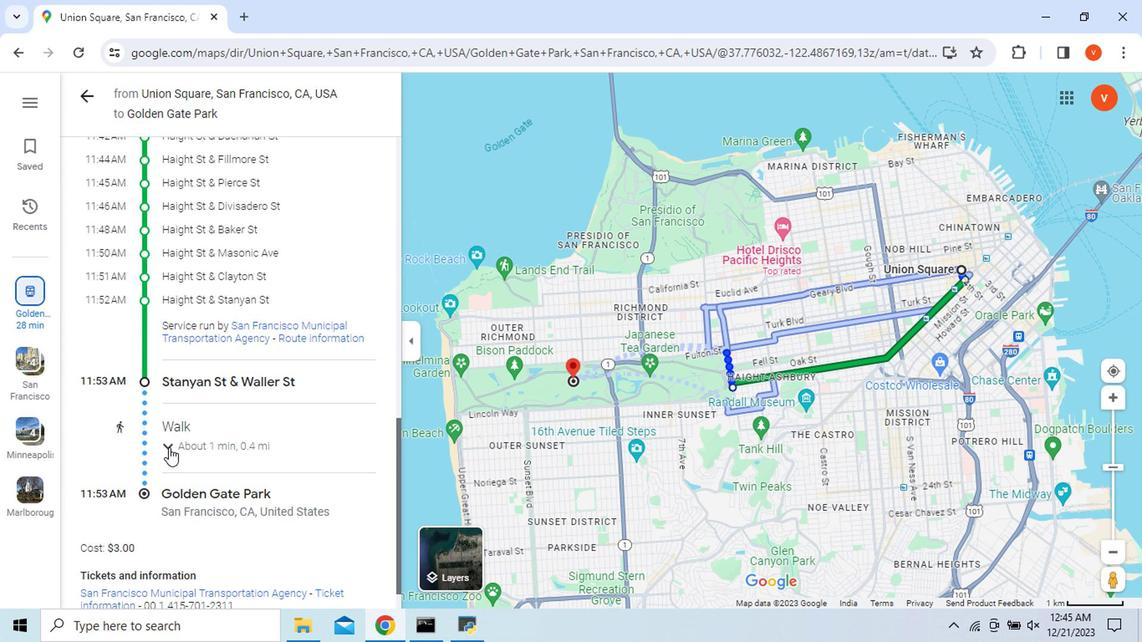 
Action: Mouse pressed left at (174, 451)
Screenshot: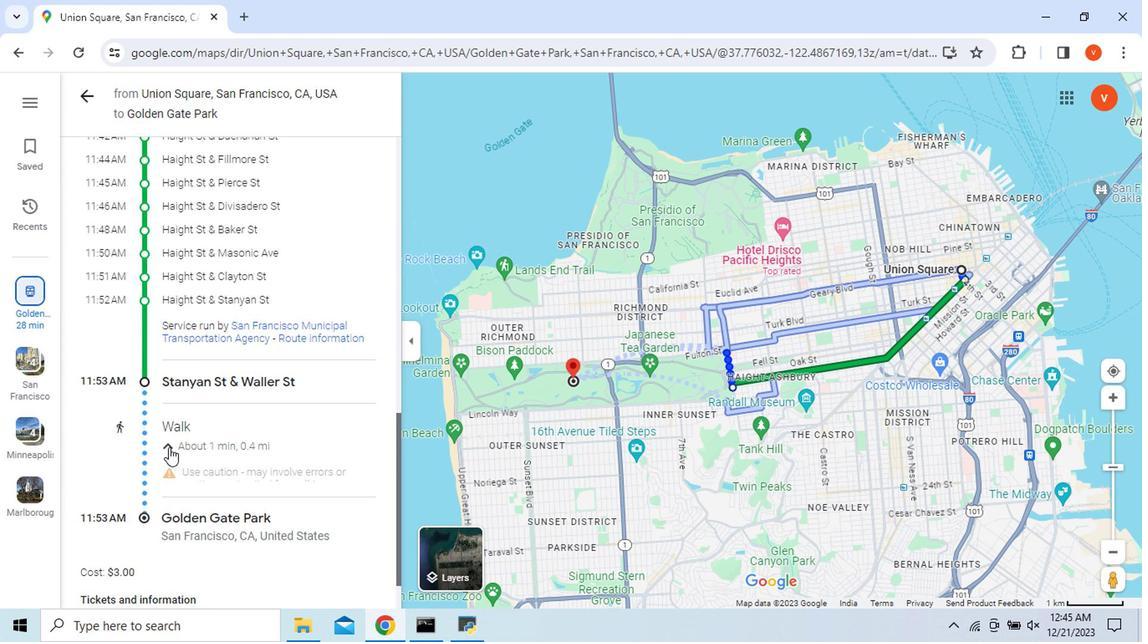 
Action: Mouse moved to (307, 514)
Screenshot: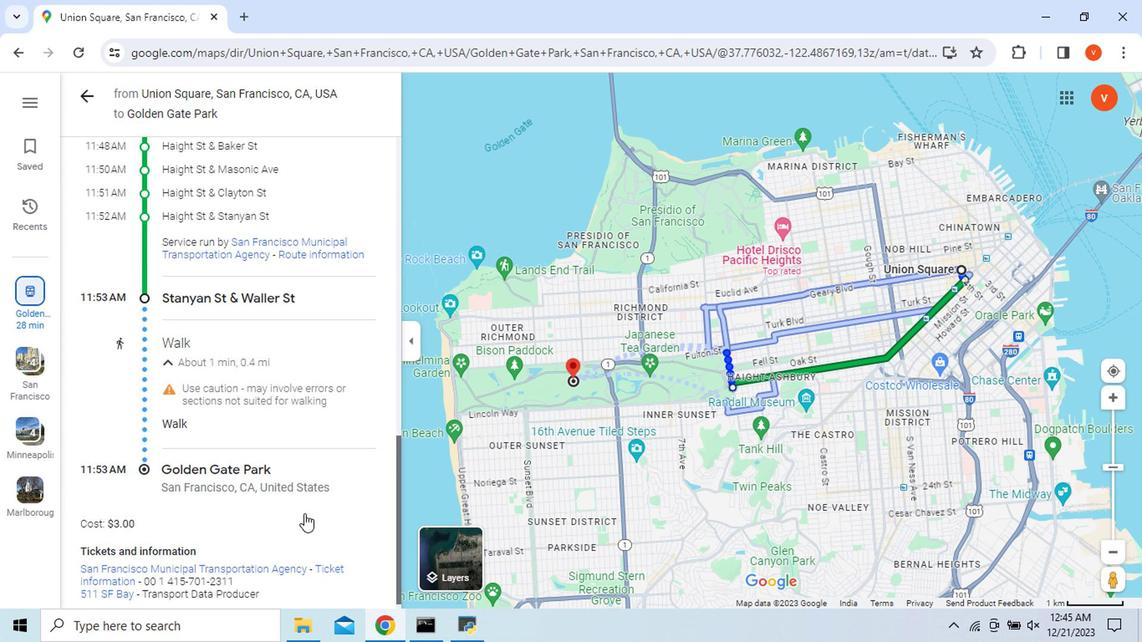 
Action: Mouse scrolled (307, 513) with delta (0, 0)
Screenshot: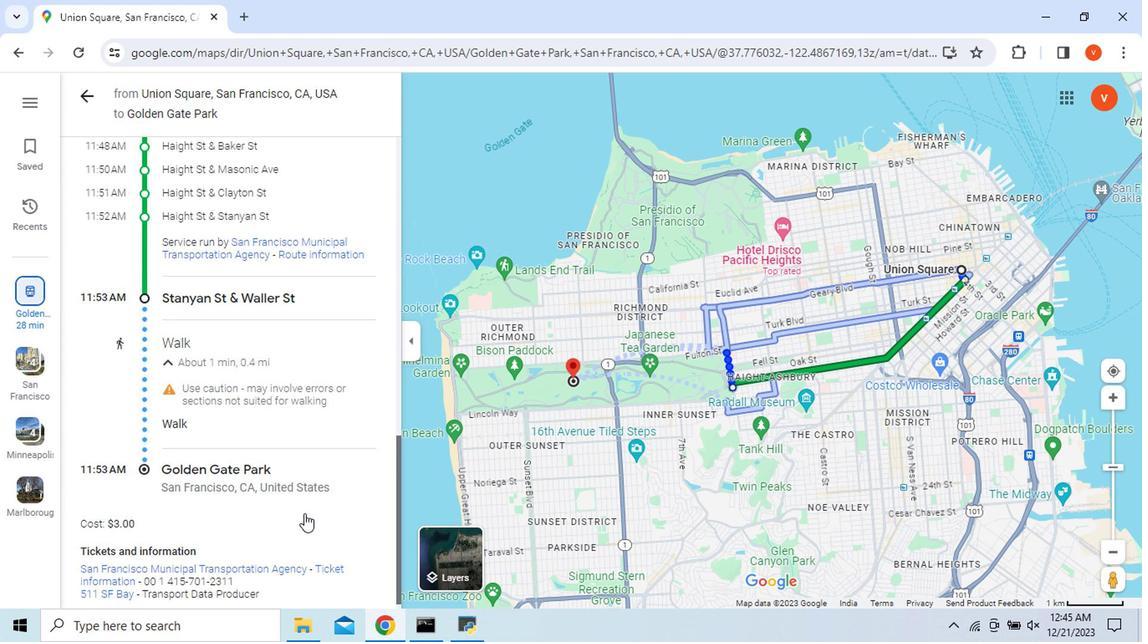 
Action: Mouse scrolled (307, 513) with delta (0, 0)
Screenshot: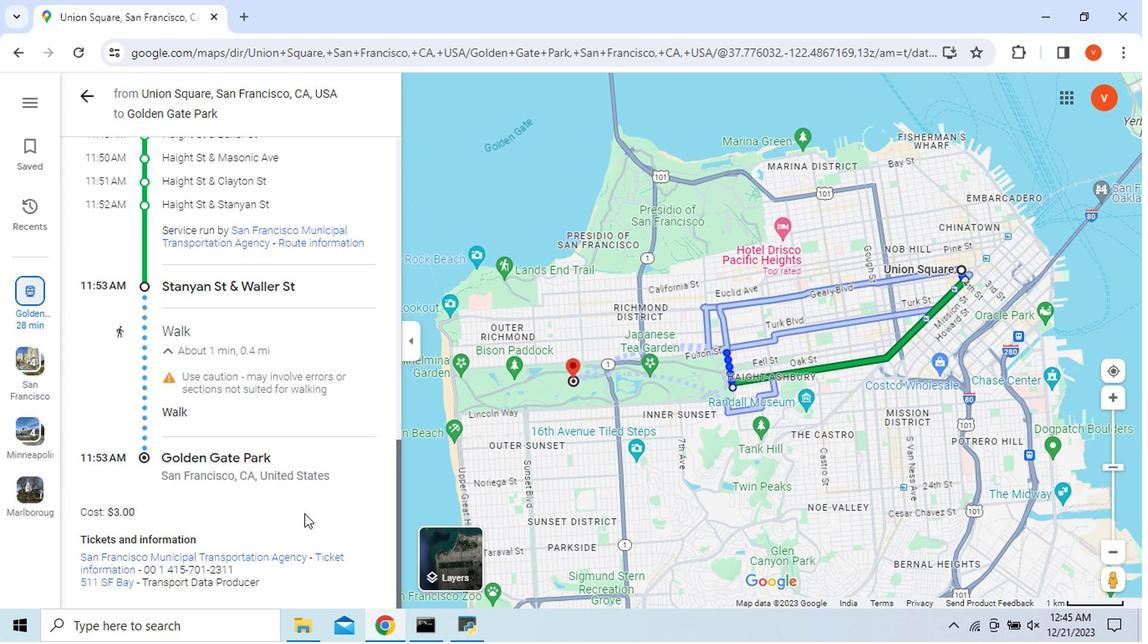 
Action: Mouse moved to (457, 538)
Screenshot: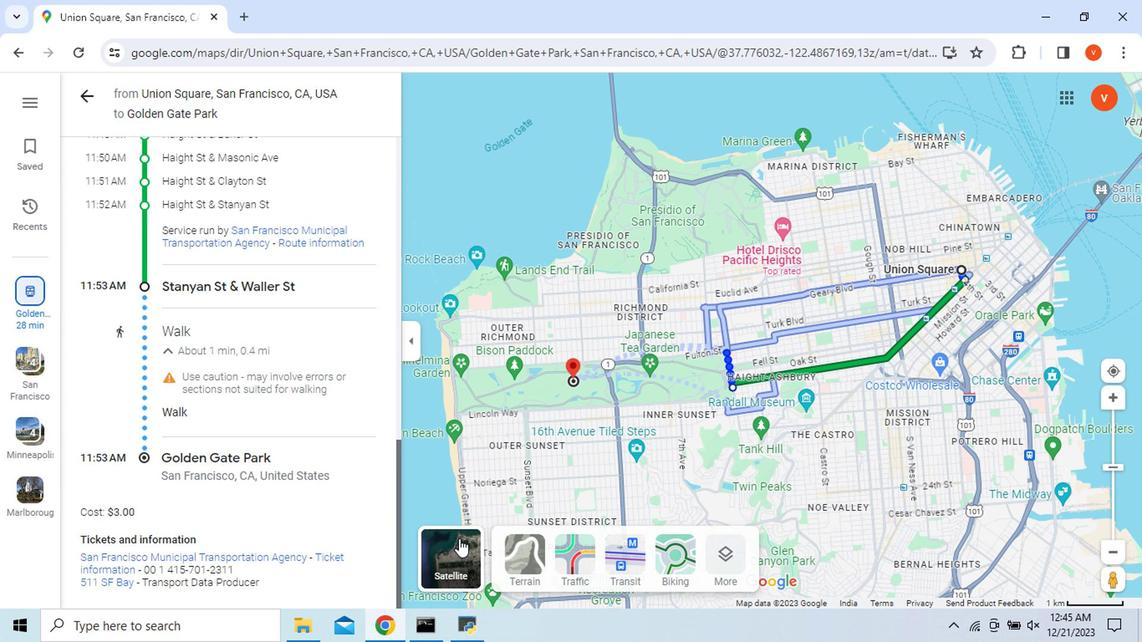 
Action: Mouse pressed left at (457, 538)
Screenshot: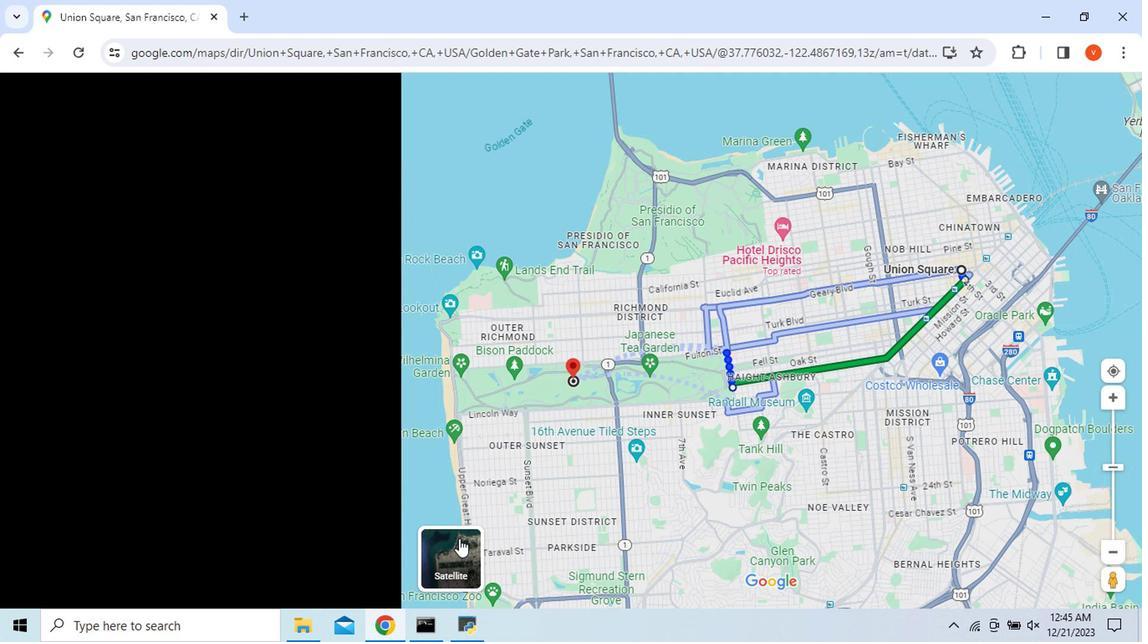 
Action: Mouse moved to (90, 110)
Screenshot: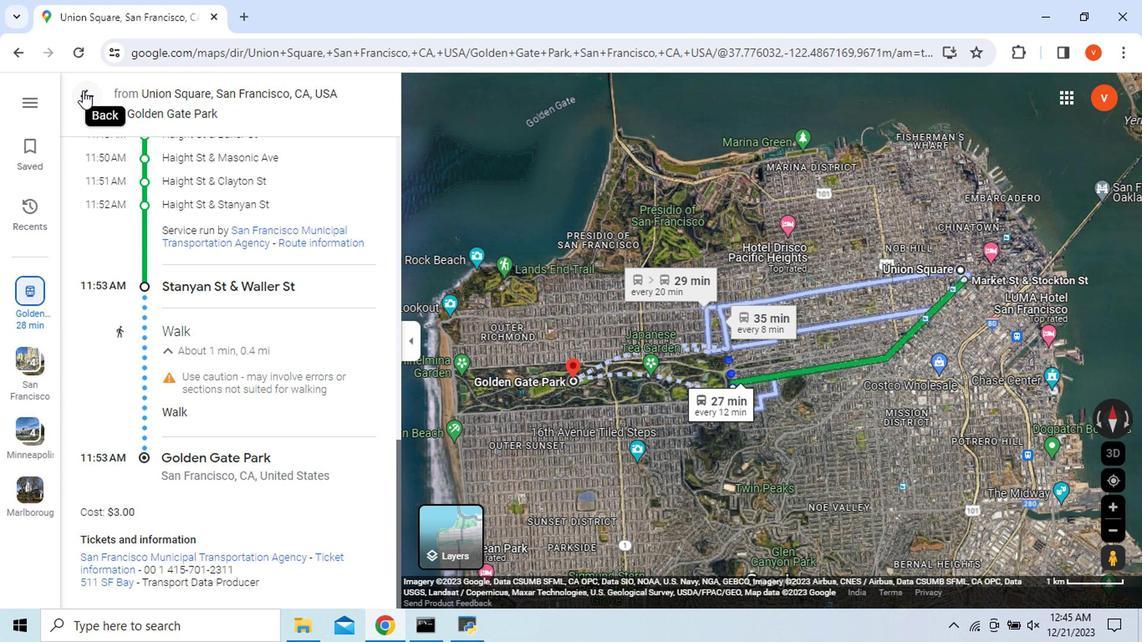 
Action: Mouse pressed left at (90, 110)
Screenshot: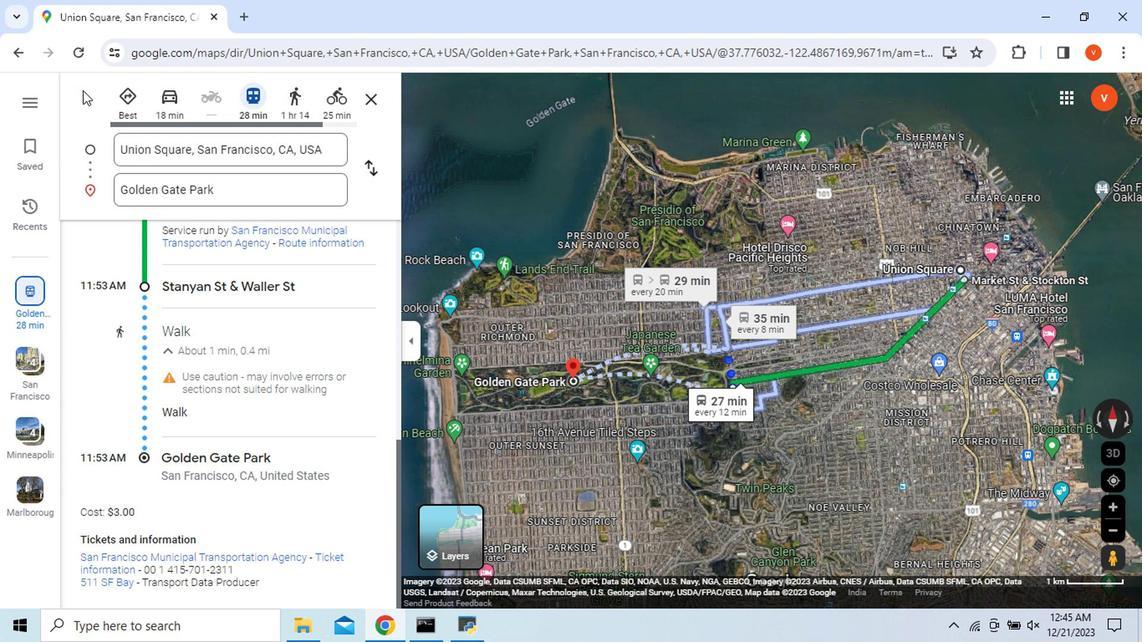 
Action: Mouse moved to (455, 526)
Screenshot: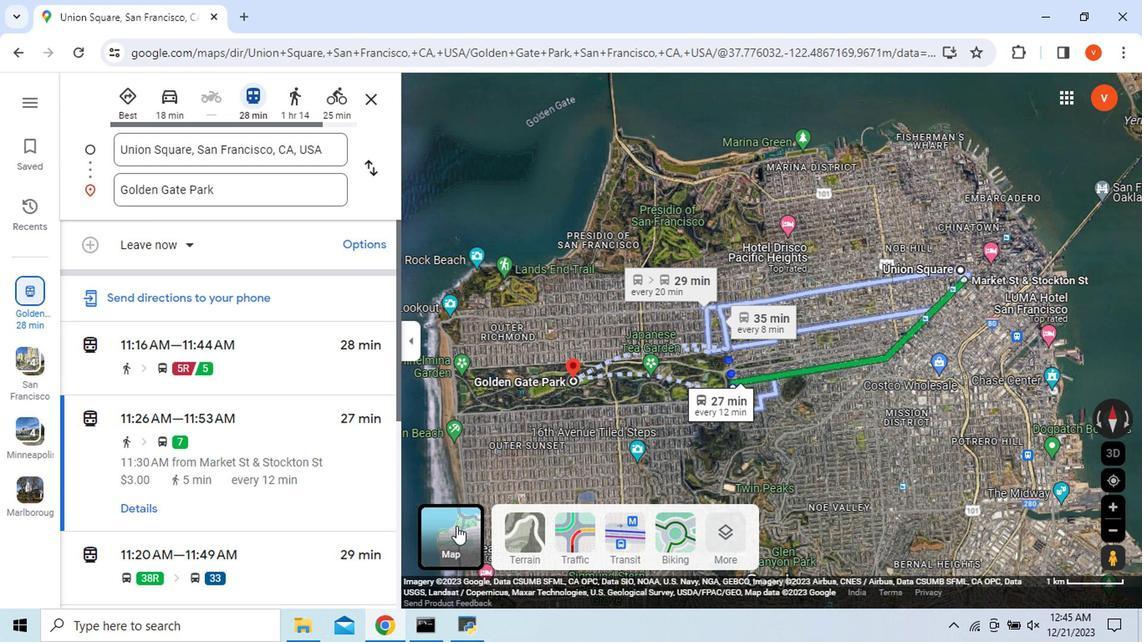 
Action: Mouse pressed left at (455, 526)
Screenshot: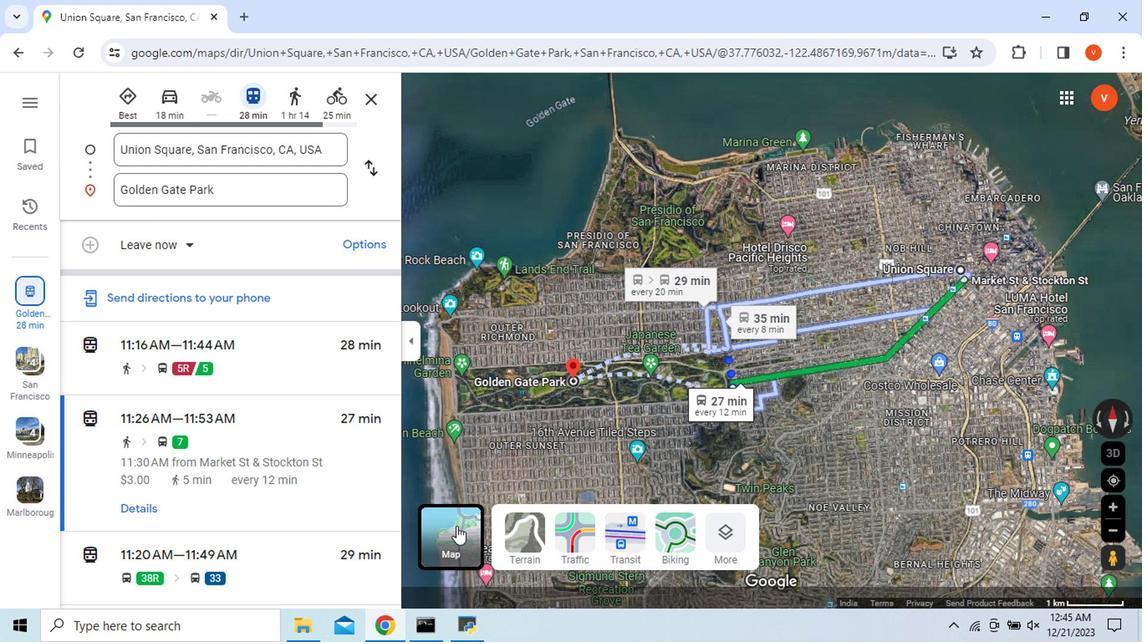 
Action: Mouse moved to (586, 537)
Screenshot: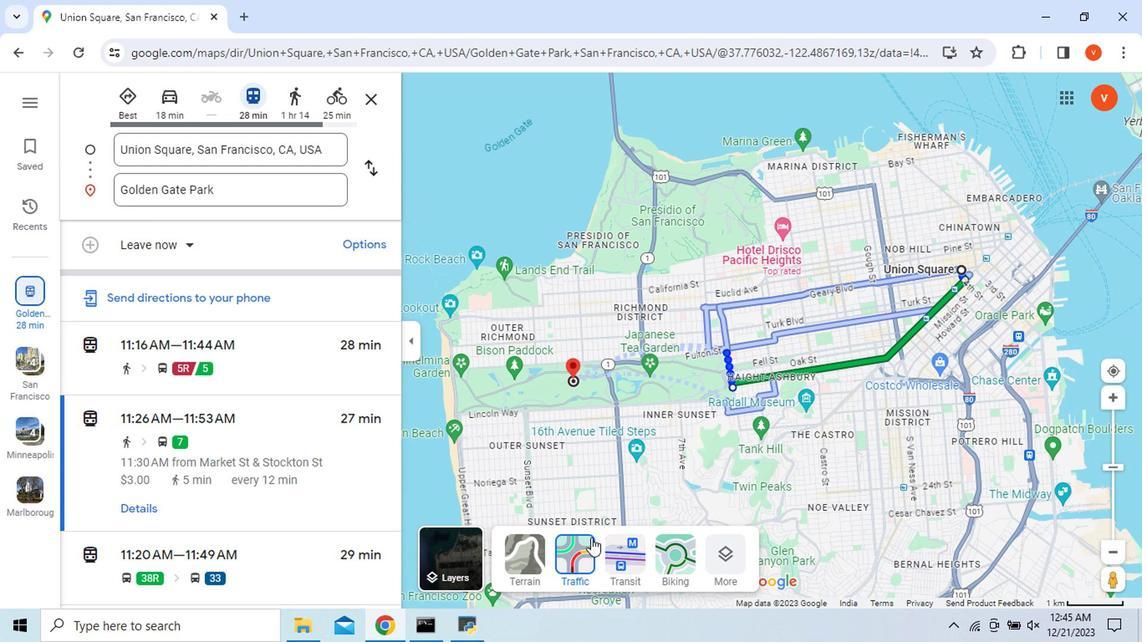 
